 Task: Add an event with the title Second Performance Evaluation and Recognition Celebration, date '2024/03/25', time 8:00 AM to 10:00 AMand add a description: Throughout the session, the facilitator will provide gentle guidance and reminders to stay present, fostering a non-judgmental and accepting attitude toward thoughts and sensations that may arise. There will also be moments of silence to allow participants to immerse themselves fully in the practice., put the event into Blue category . Add location for the event as: 789 Notre-Dame Cathedral, Paris, France, logged in from the account softage.9@softage.netand send the event invitation to softage.2@softage.net with CC to  softage.3@softage.net. Set a reminder for the event At time of event
Action: Mouse moved to (81, 115)
Screenshot: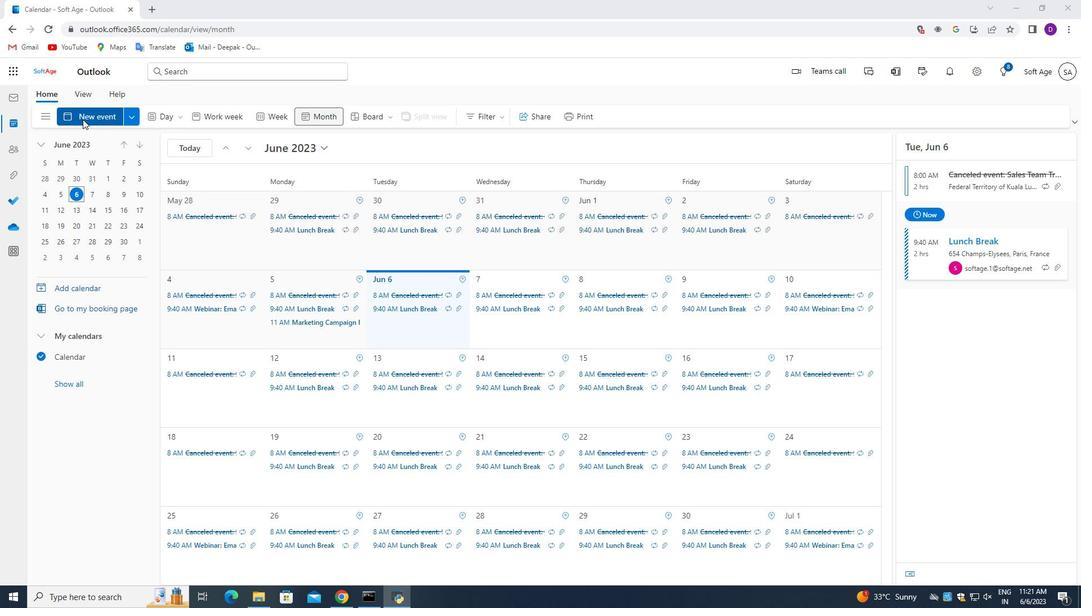 
Action: Mouse pressed left at (81, 115)
Screenshot: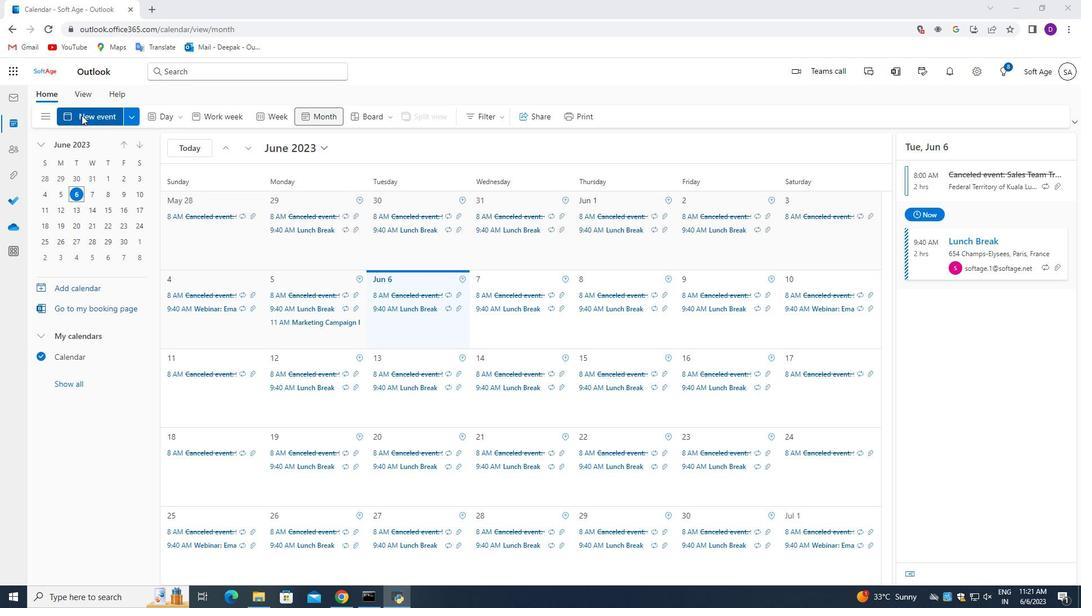 
Action: Mouse moved to (385, 440)
Screenshot: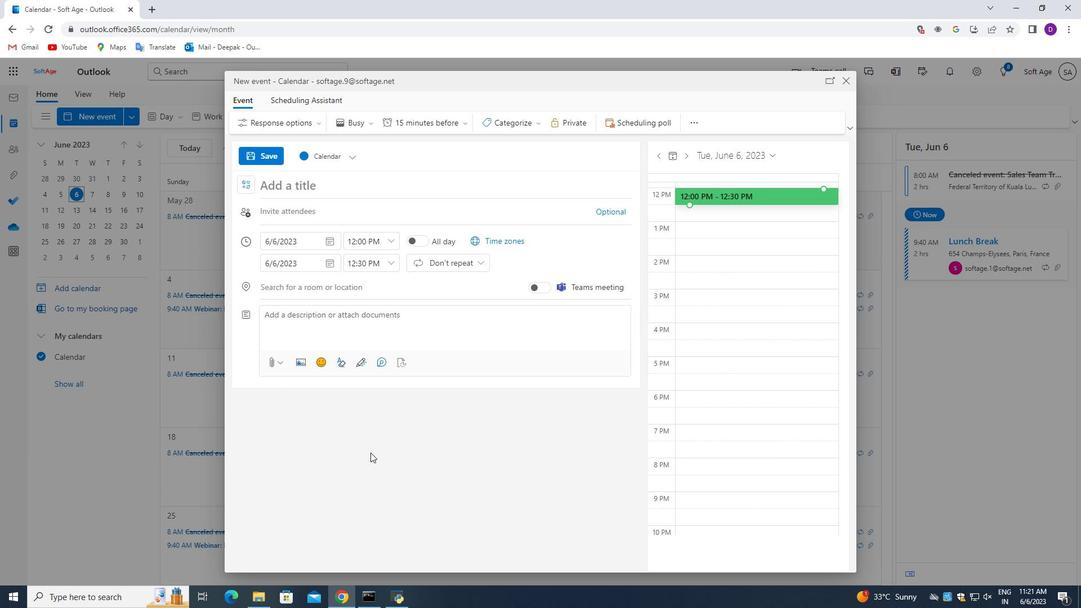 
Action: Key pressed <Key.shift_r>Second<Key.space><Key.shift>Performance<Key.space><Key.shift_r>Evaluatin<Key.backspace><Key.backspace>ion<Key.space>and<Key.space><Key.shift_r>Recognition<Key.space><Key.shift_r>Celebration
Screenshot: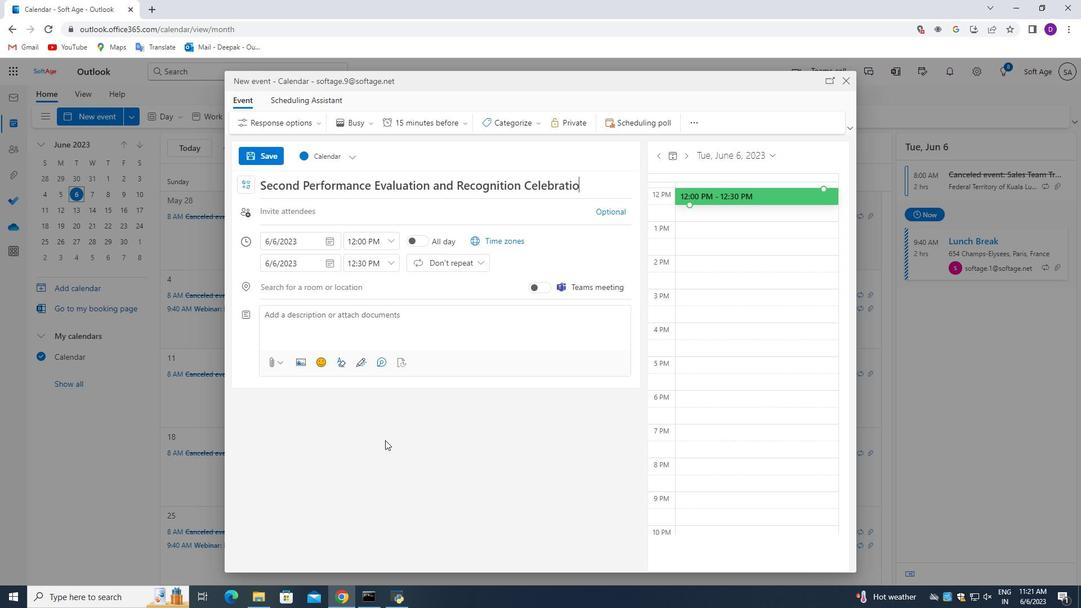 
Action: Mouse moved to (328, 240)
Screenshot: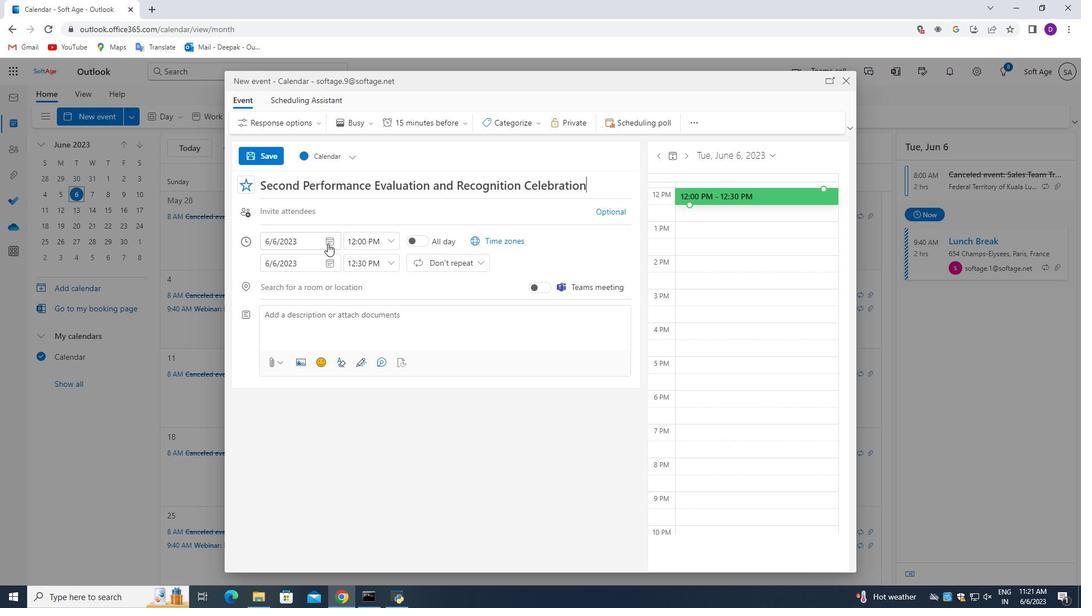 
Action: Mouse pressed left at (328, 240)
Screenshot: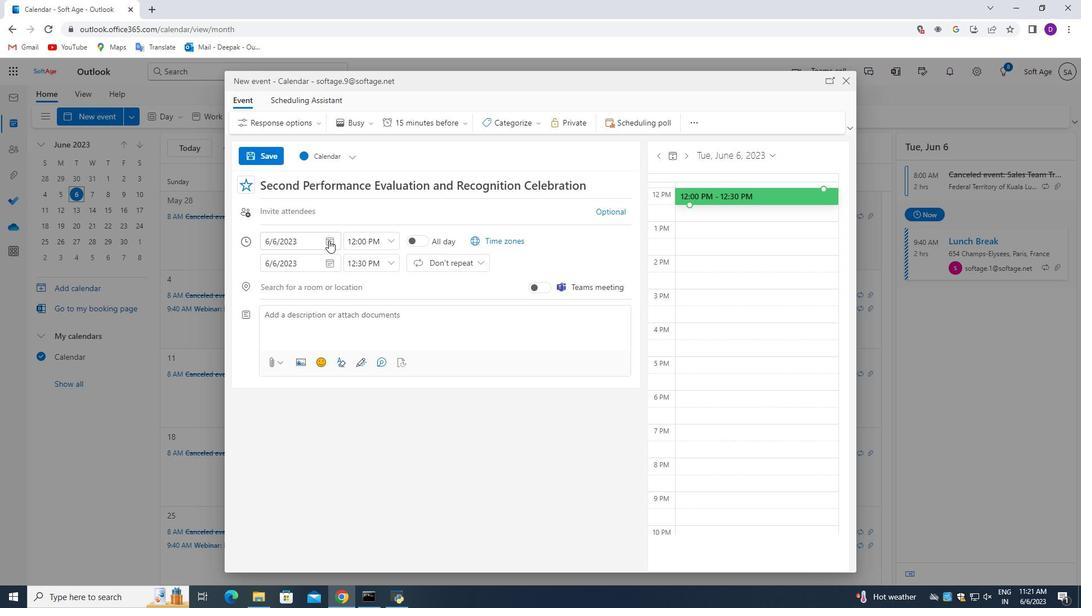 
Action: Mouse moved to (318, 268)
Screenshot: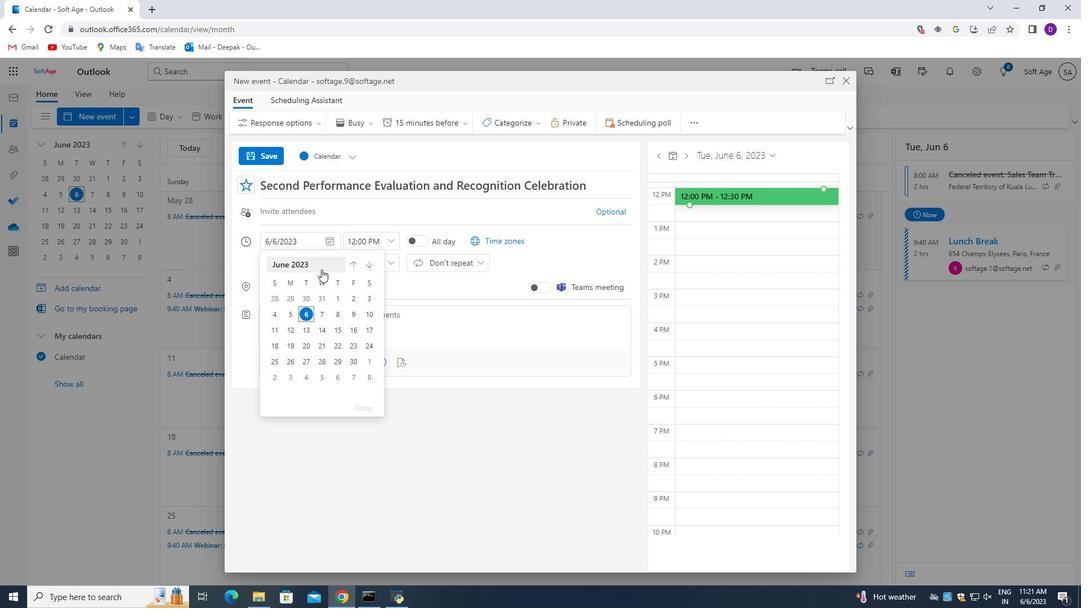 
Action: Mouse pressed left at (318, 268)
Screenshot: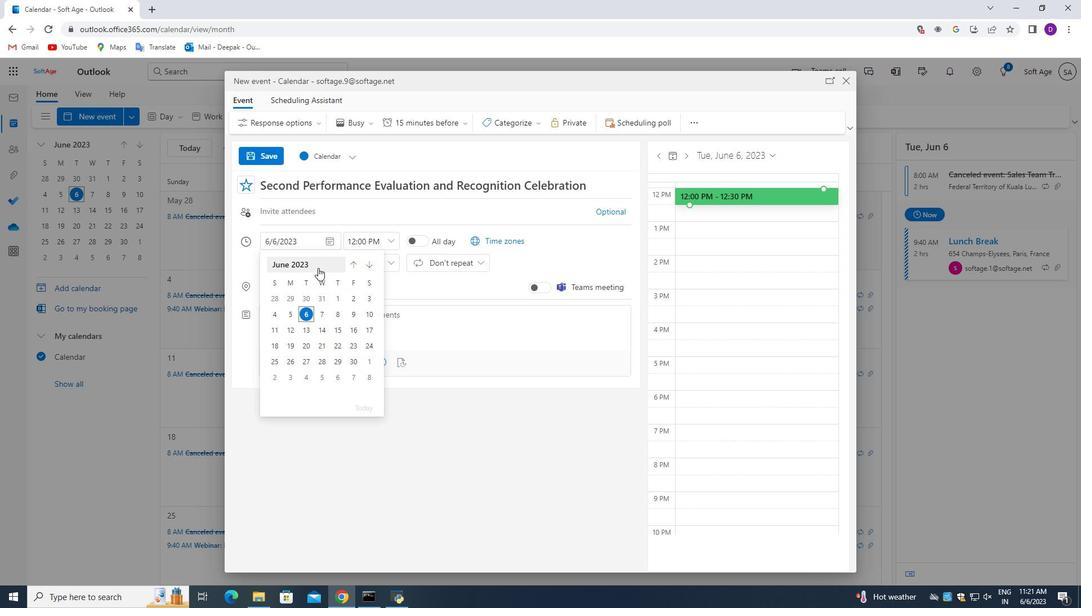 
Action: Mouse moved to (367, 265)
Screenshot: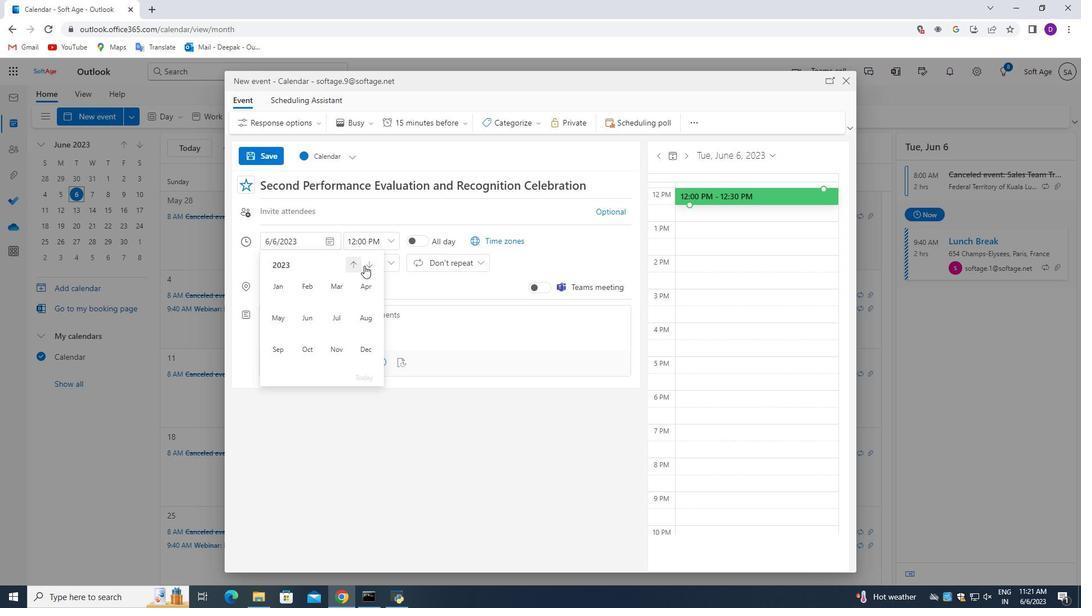 
Action: Mouse pressed left at (367, 265)
Screenshot: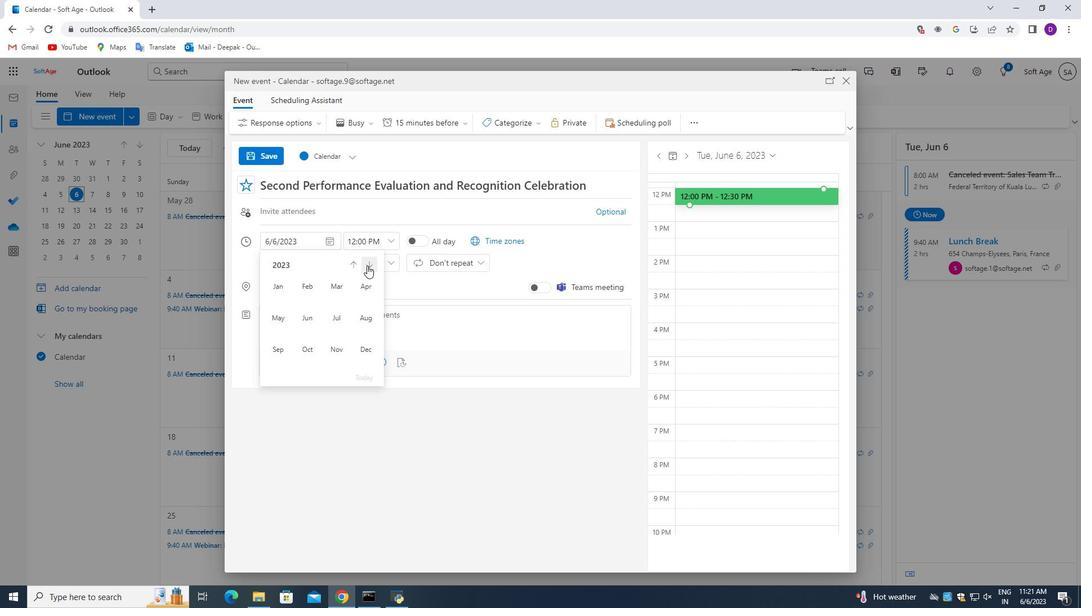 
Action: Mouse moved to (335, 290)
Screenshot: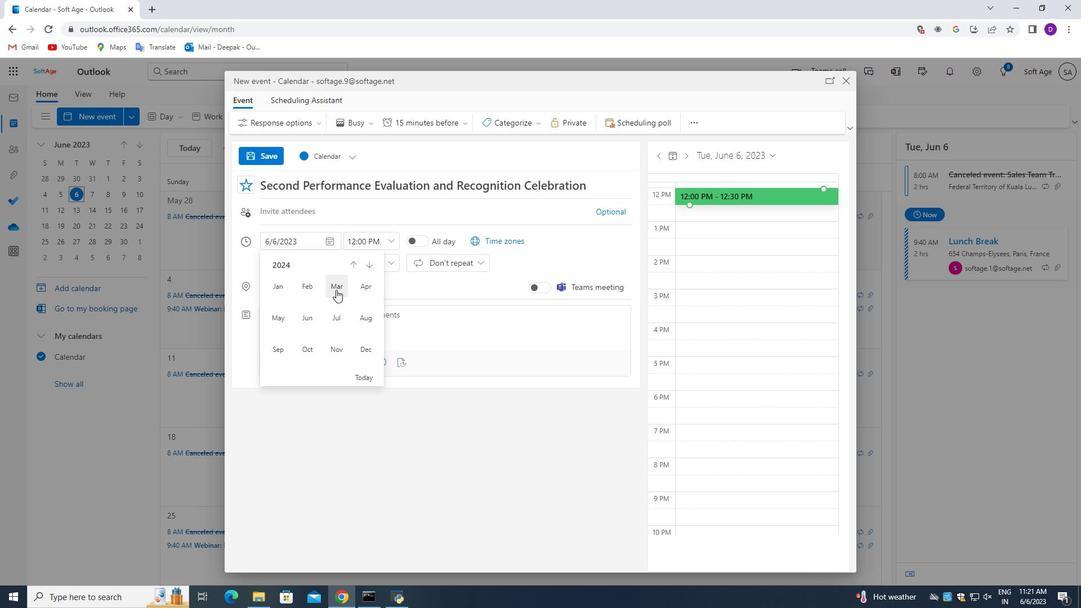 
Action: Mouse pressed left at (335, 290)
Screenshot: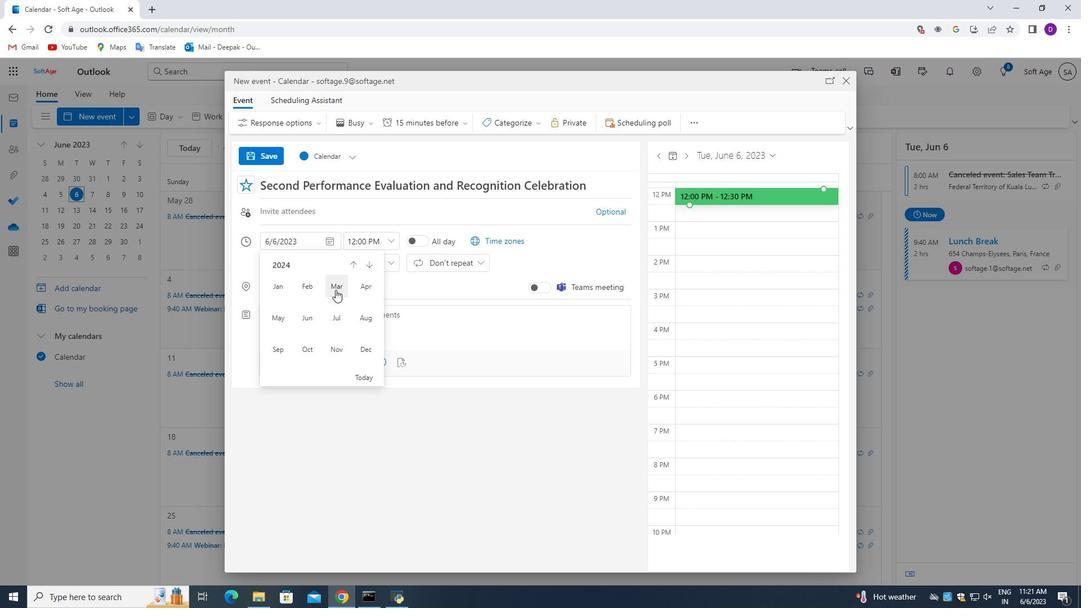 
Action: Mouse moved to (292, 362)
Screenshot: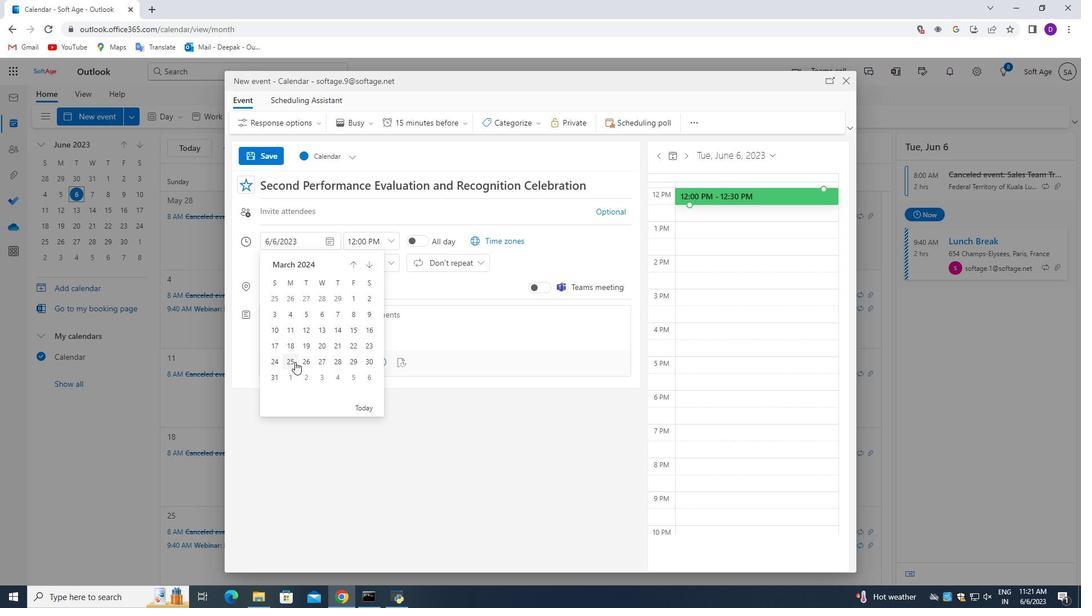 
Action: Mouse pressed left at (292, 362)
Screenshot: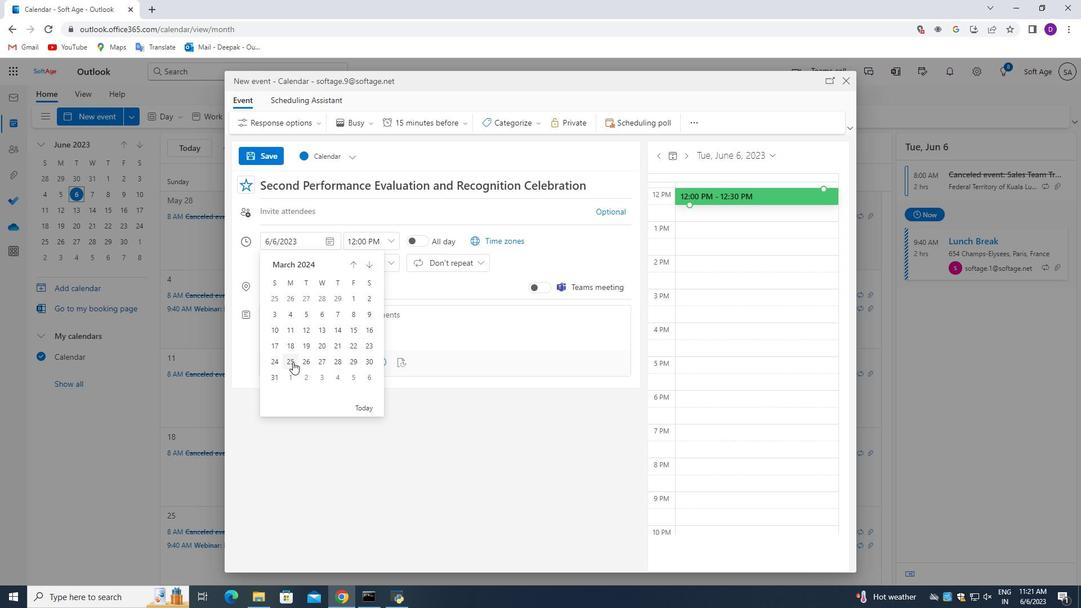 
Action: Mouse moved to (392, 243)
Screenshot: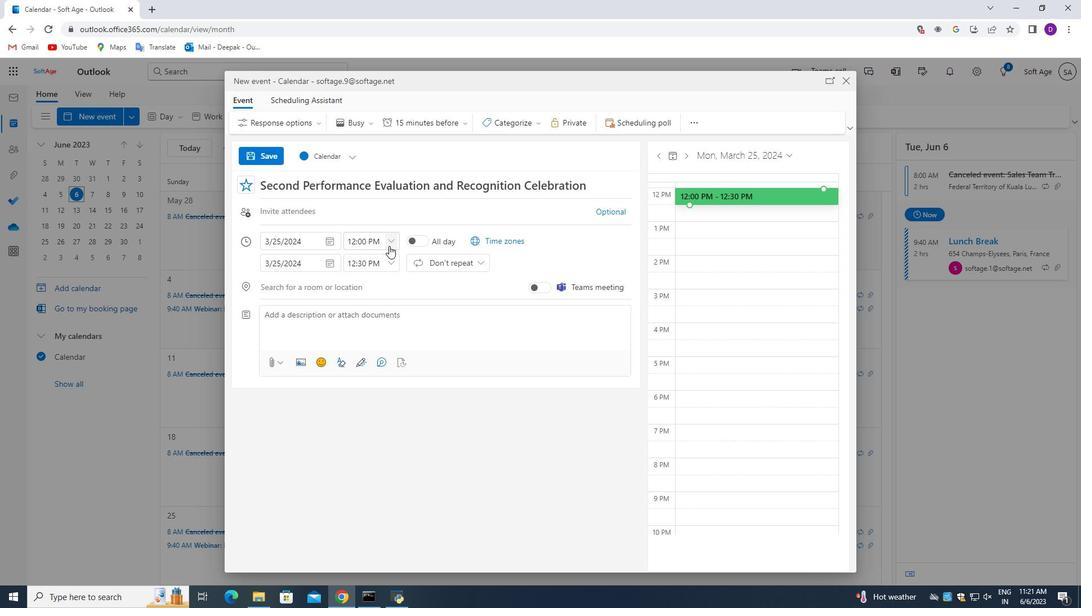 
Action: Mouse pressed left at (392, 243)
Screenshot: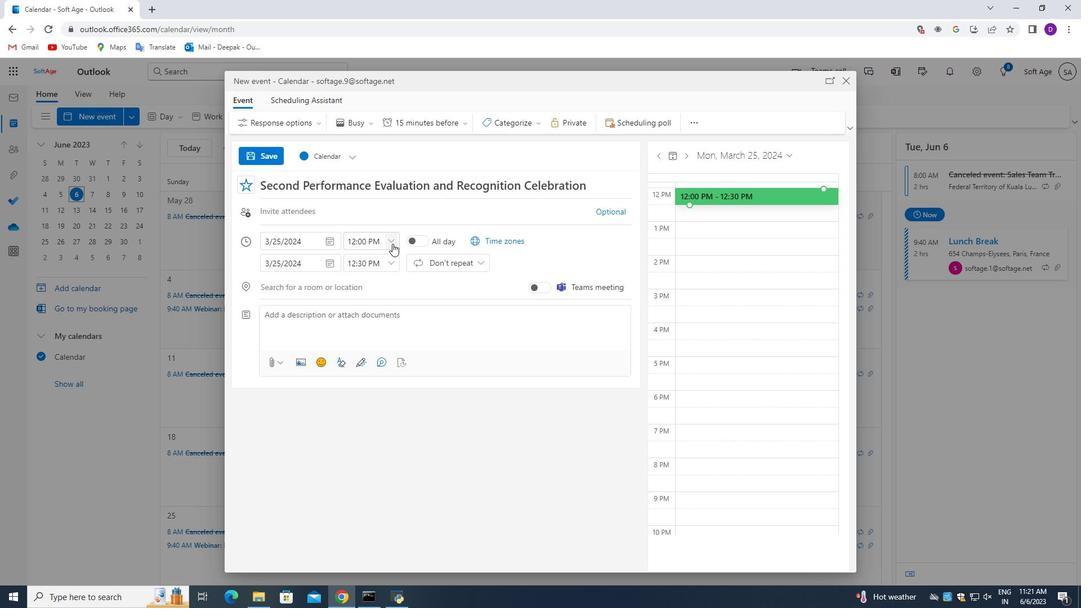 
Action: Mouse moved to (374, 305)
Screenshot: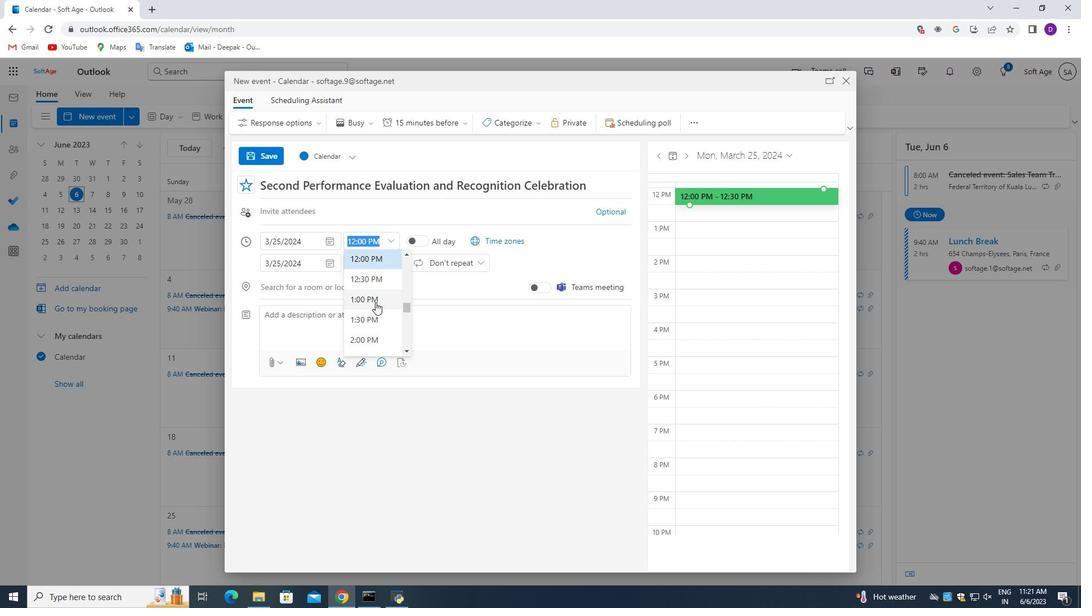 
Action: Mouse scrolled (374, 305) with delta (0, 0)
Screenshot: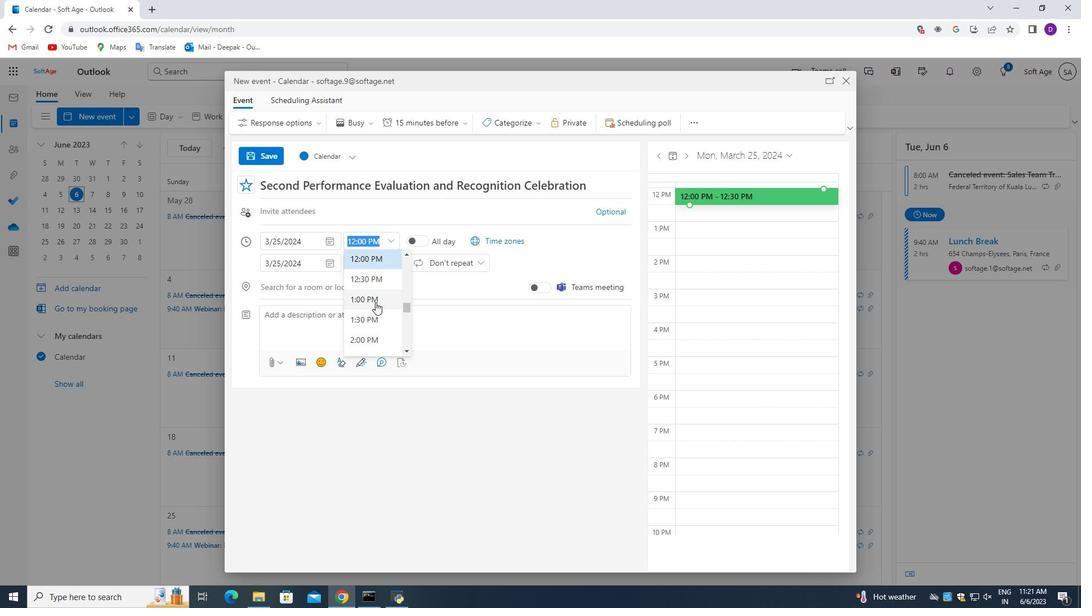 
Action: Mouse moved to (374, 305)
Screenshot: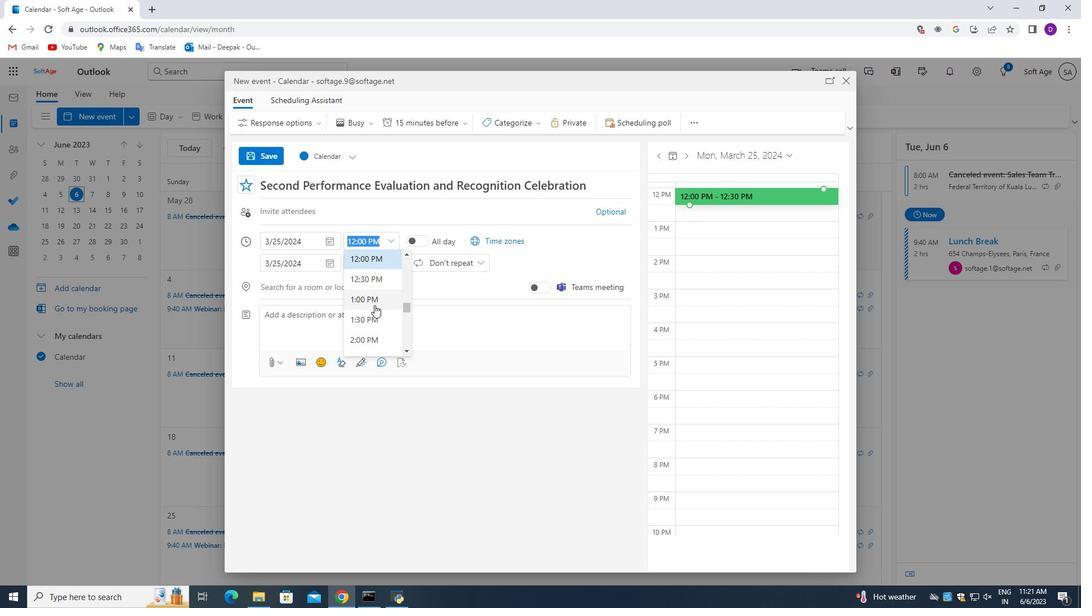 
Action: Mouse scrolled (374, 305) with delta (0, 0)
Screenshot: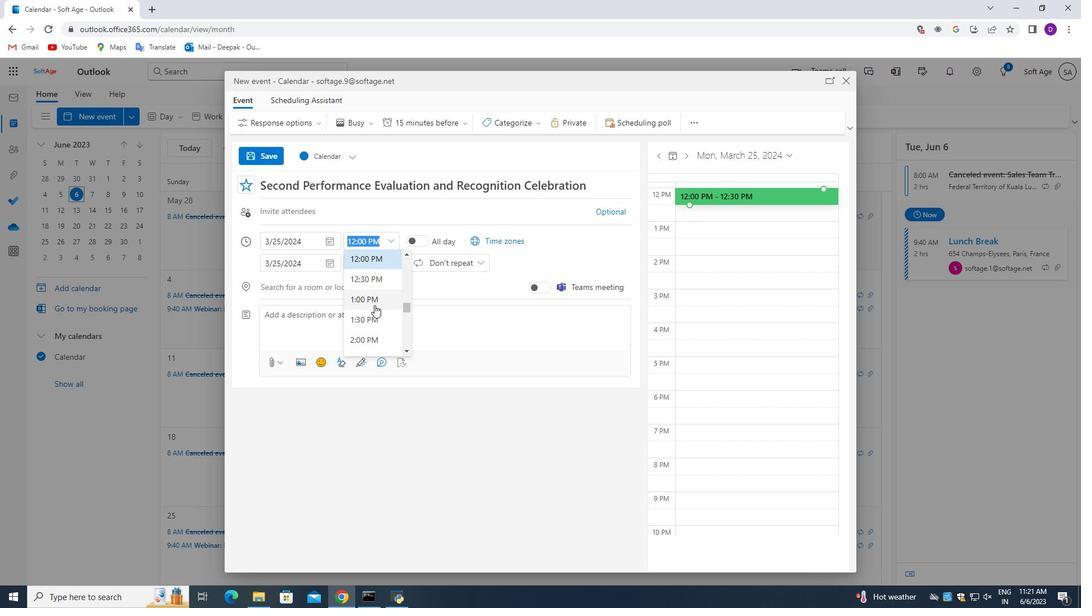 
Action: Mouse moved to (368, 319)
Screenshot: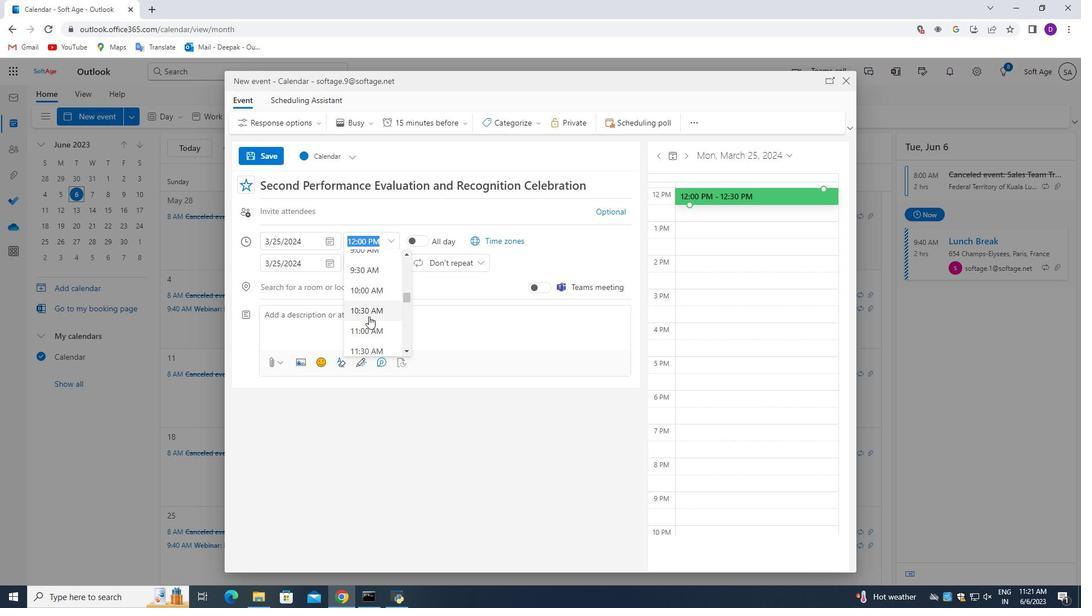 
Action: Mouse scrolled (368, 319) with delta (0, 0)
Screenshot: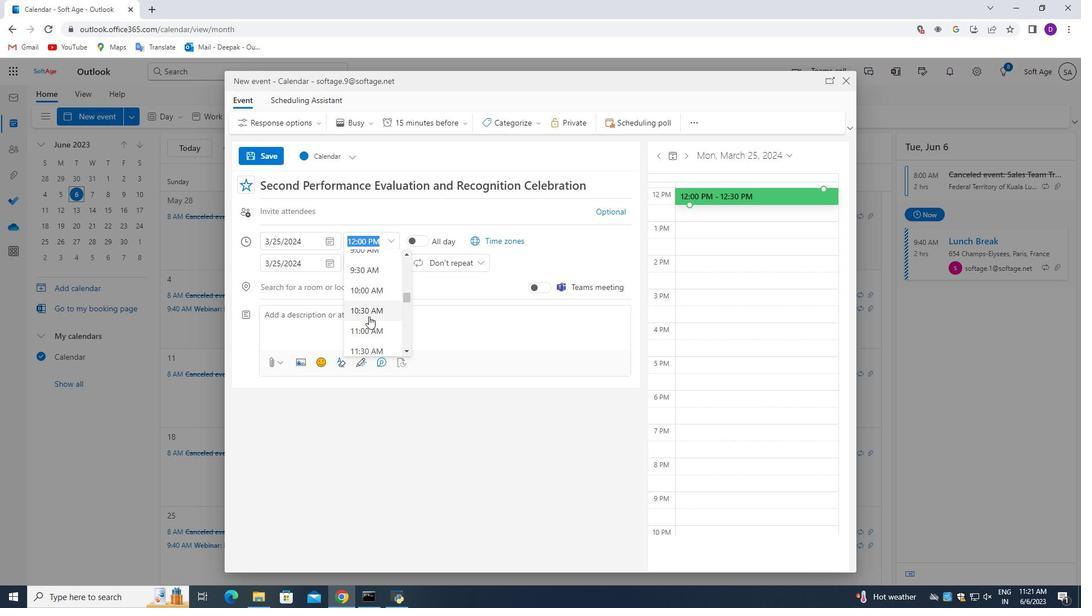 
Action: Mouse moved to (367, 321)
Screenshot: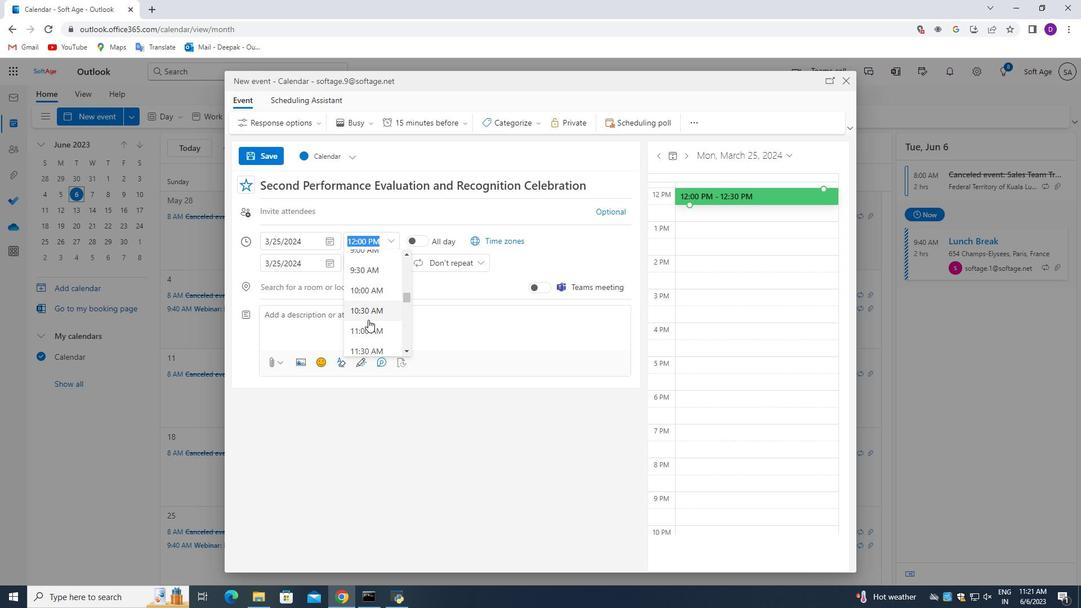 
Action: Mouse scrolled (367, 322) with delta (0, 0)
Screenshot: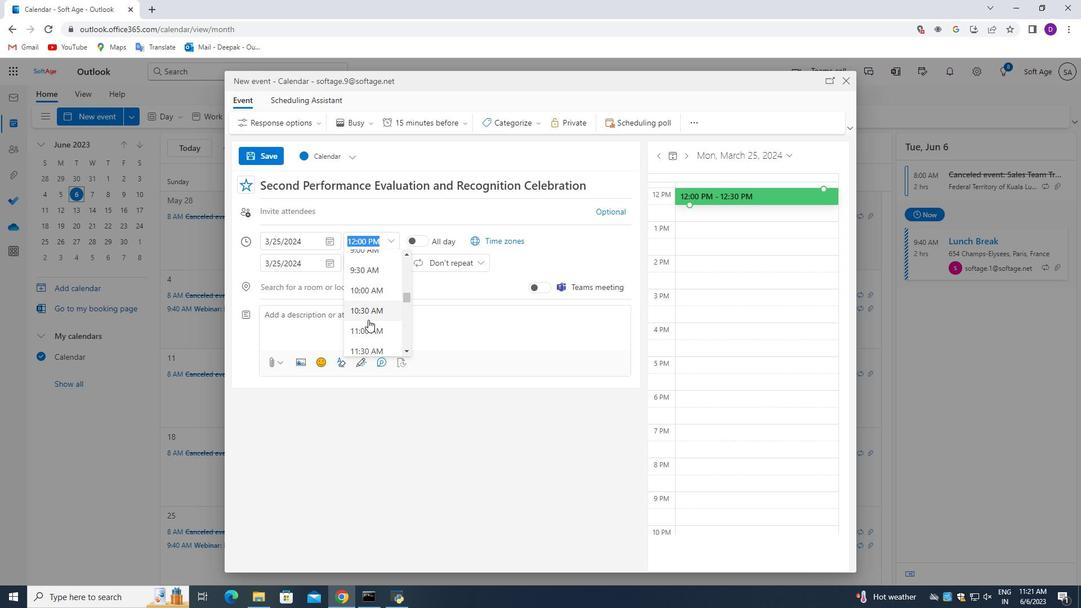 
Action: Mouse moved to (377, 324)
Screenshot: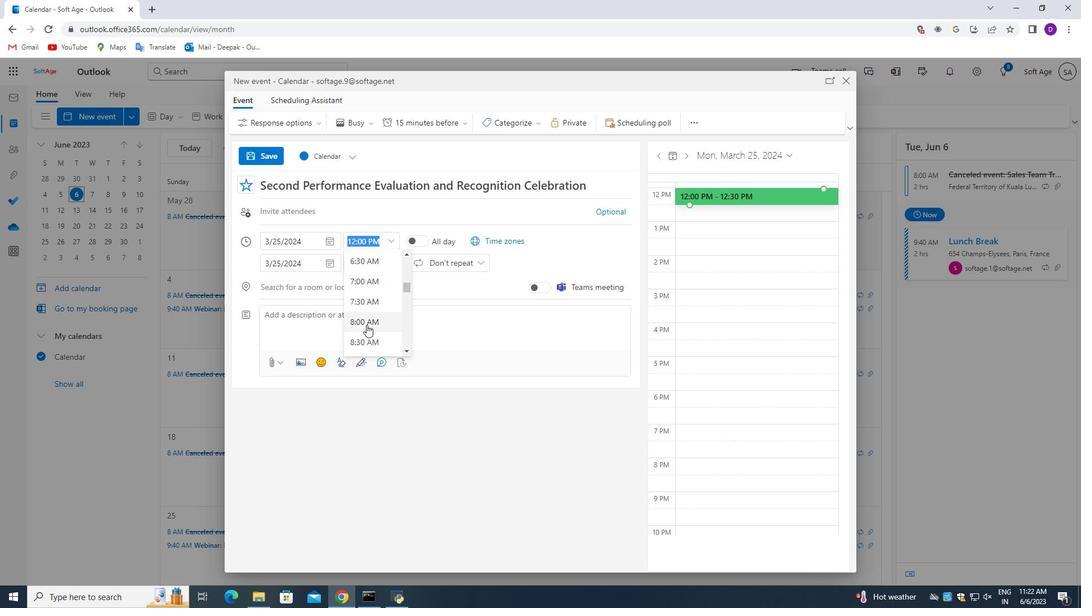 
Action: Mouse pressed left at (377, 324)
Screenshot: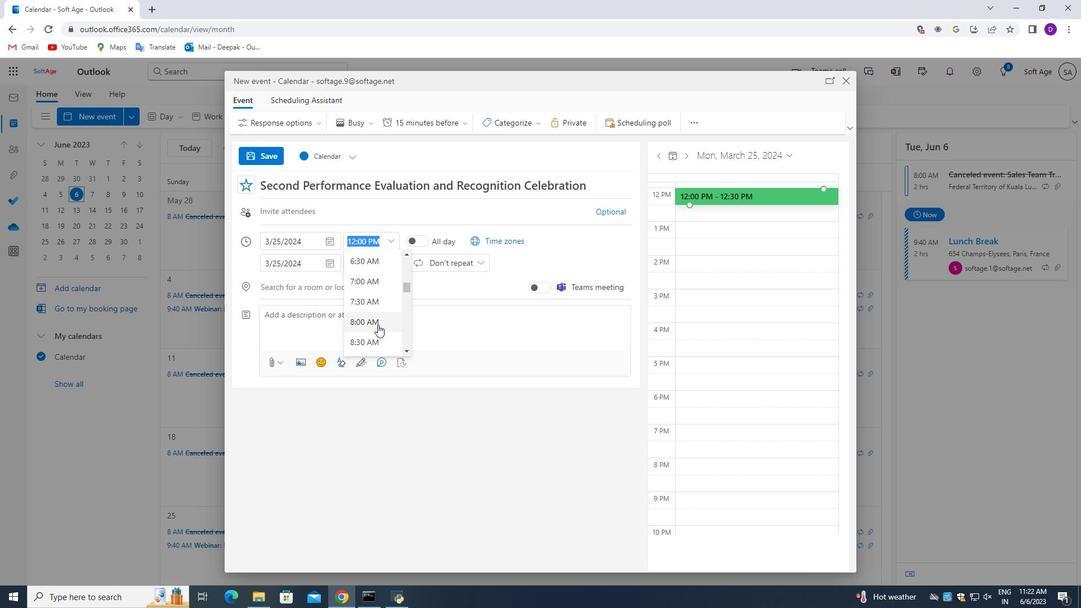 
Action: Mouse moved to (388, 263)
Screenshot: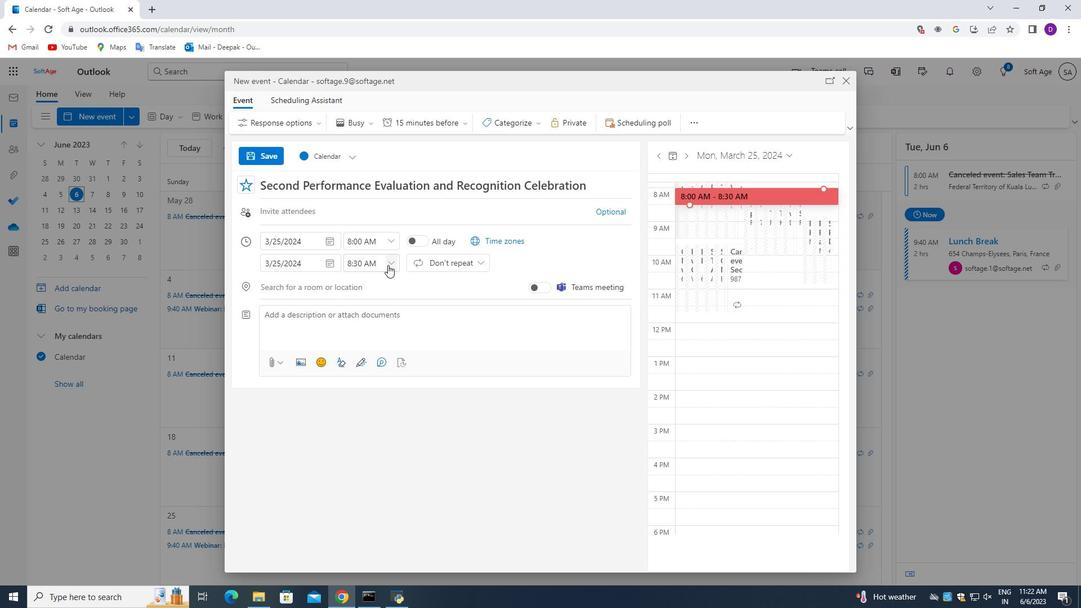 
Action: Mouse pressed left at (388, 263)
Screenshot: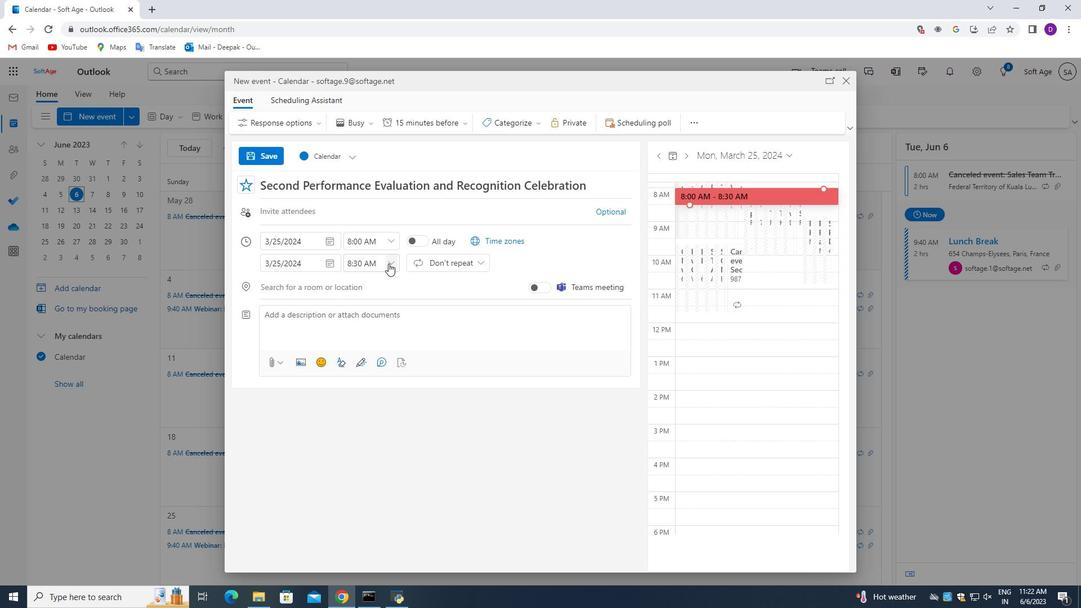 
Action: Mouse moved to (382, 342)
Screenshot: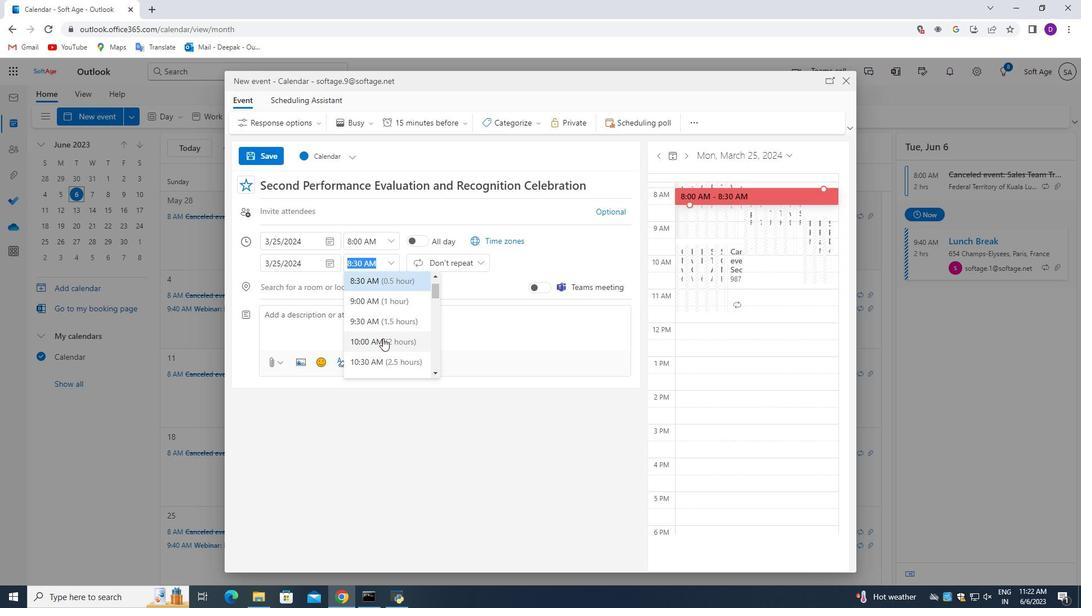 
Action: Mouse pressed left at (382, 342)
Screenshot: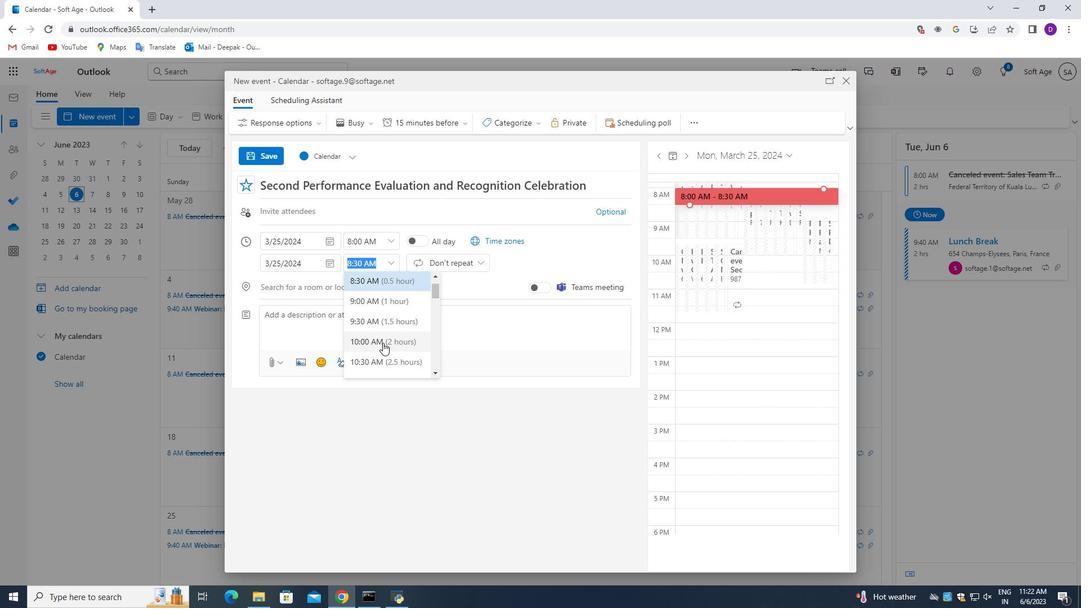 
Action: Mouse moved to (338, 312)
Screenshot: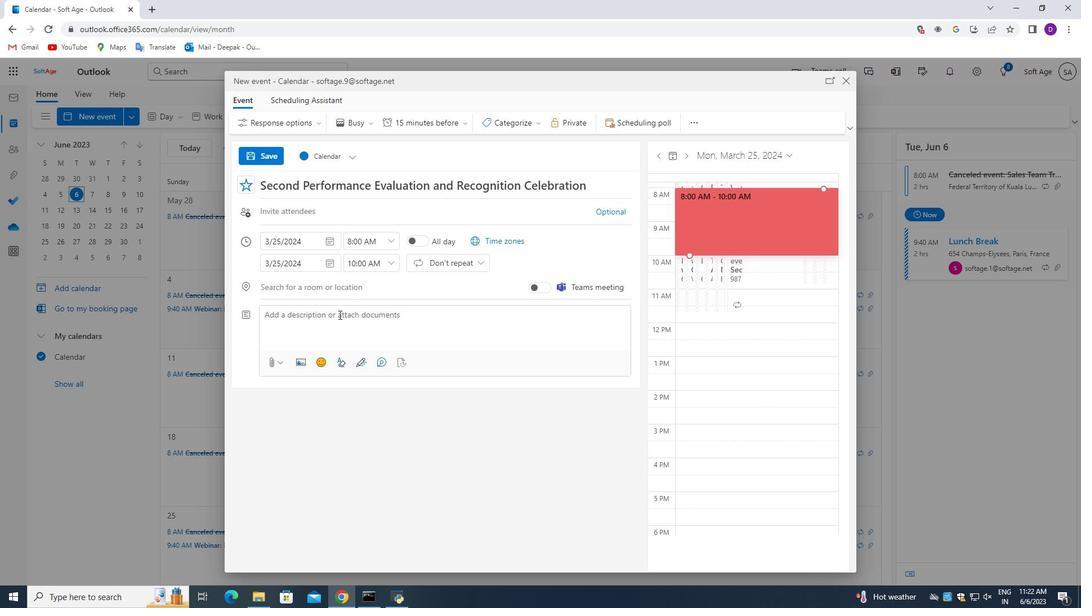 
Action: Mouse pressed left at (338, 312)
Screenshot: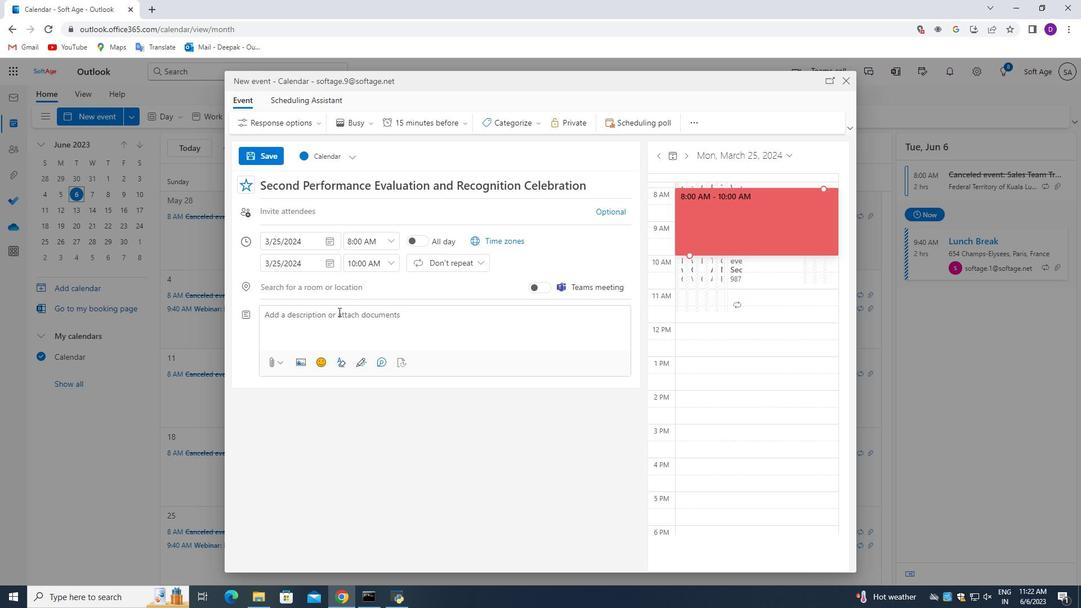
Action: Mouse moved to (446, 449)
Screenshot: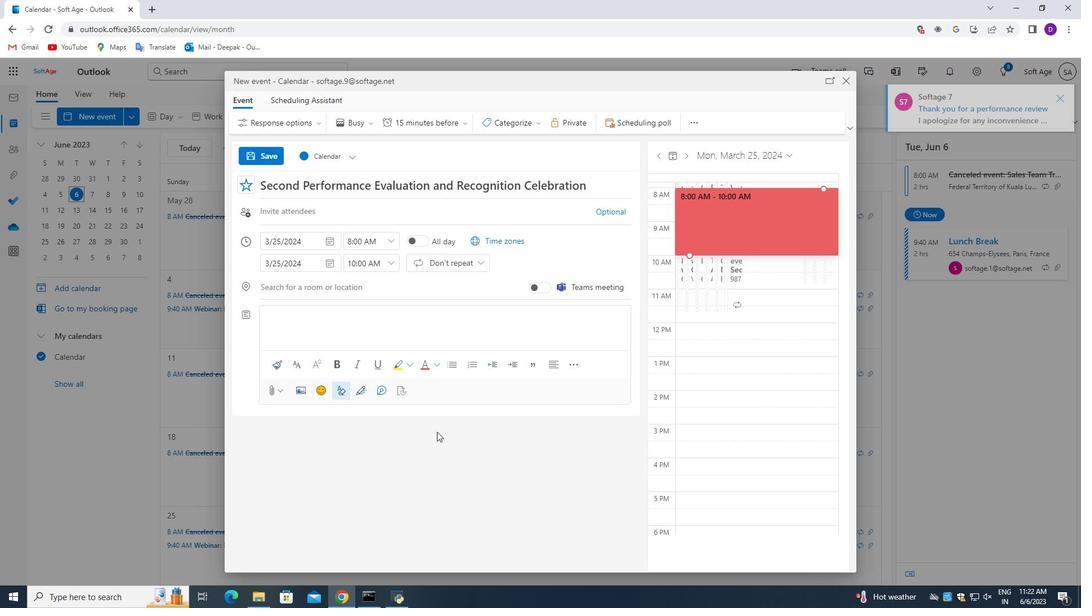 
Action: Key pressed <Key.shift_r>Throughout<Key.space>the<Key.space>session,<Key.space>the<Key.space>facilitator<Key.space>will<Key.space>provide<Key.space>gentle<Key.space>guidance<Key.space>and<Key.space><Key.space><Key.backspace><Key.backspace><Key.space>reminders<Key.space>to<Key.space>stay<Key.space>present<Key.space><Key.backspace>,<Key.space>fostering<Key.space>a<Key.space>non-jug<Key.backspace>dgmental<Key.space><Key.backspace><Key.space><Key.backspace><Key.space>and<Key.space>accepting<Key.space>attitude<Key.space>toward<Key.space>thoughts<Key.space>and<Key.space>sensations<Key.space>that<Key.space>may<Key.space>arise.<Key.space><Key.shift_r>There<Key.space>will<Key.space>also<Key.space>be<Key.space>moments<Key.space>o<Key.space><Key.backspace>=<Key.backspace>f<Key.space>silence<Key.space>to<Key.space>allow<Key.space>participants<Key.space>to<Key.space>imme<Key.backspace><Key.backspace><Key.backspace><Key.backspace>immerse<Key.space>themselves<Key.space>fully<Key.space>in<Key.space>the<Key.space>practice.
Screenshot: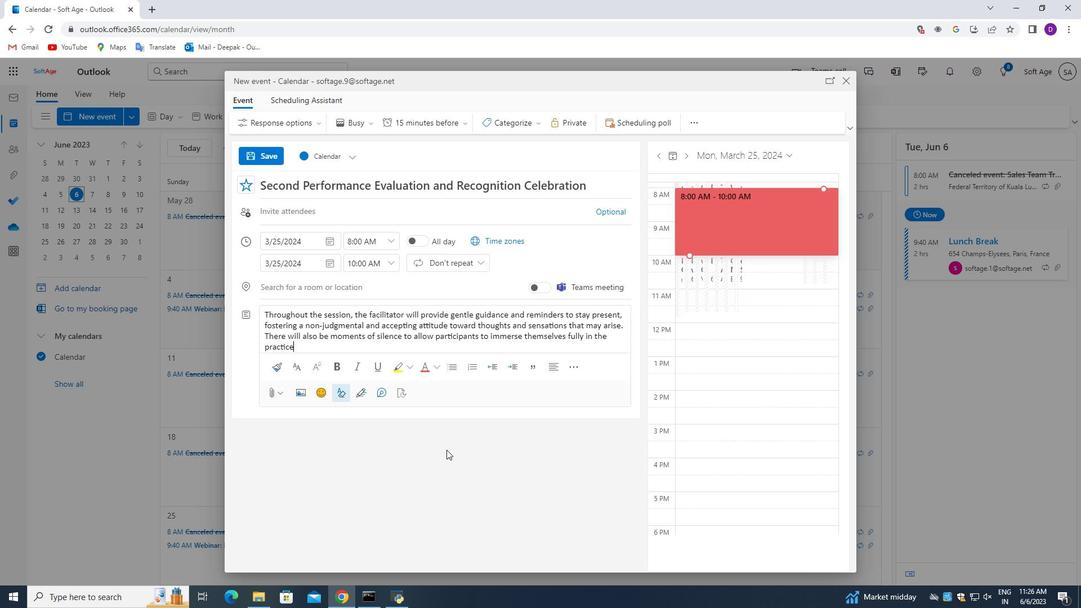 
Action: Mouse moved to (411, 374)
Screenshot: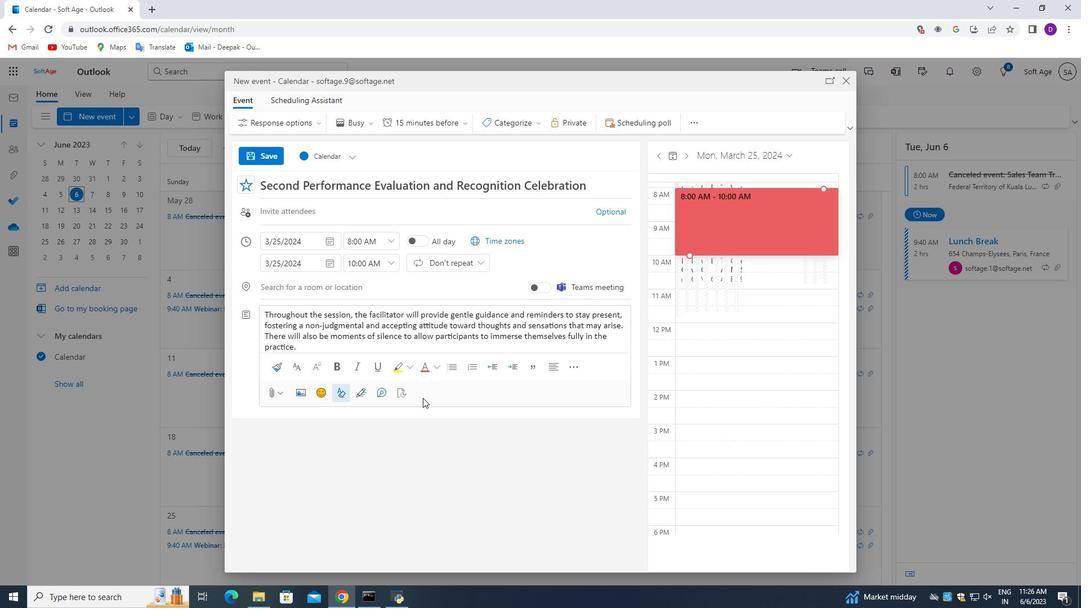 
Action: Mouse scrolled (411, 375) with delta (0, 0)
Screenshot: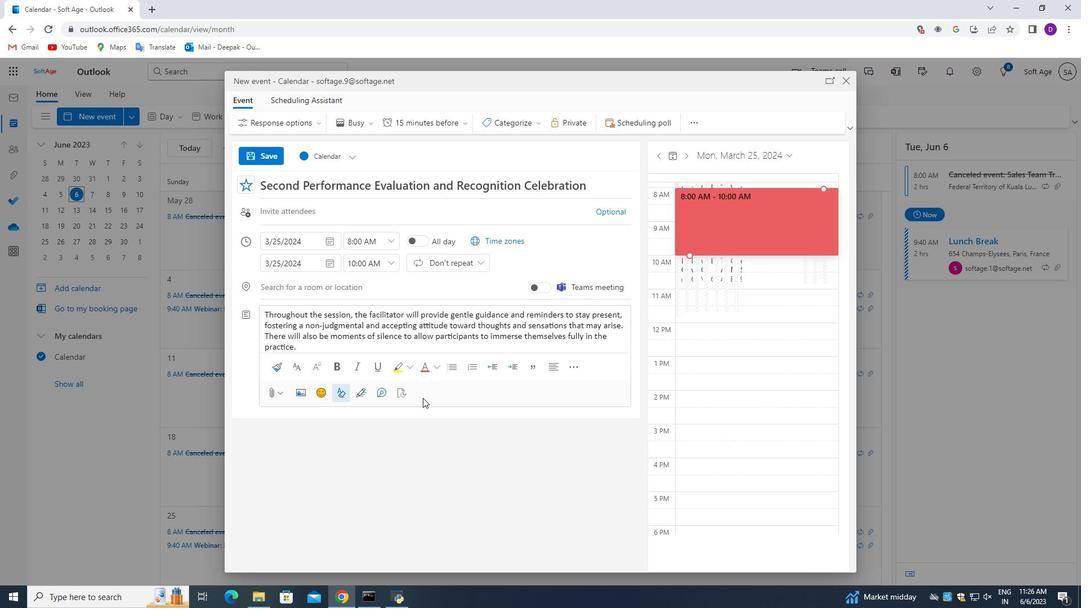 
Action: Mouse moved to (410, 372)
Screenshot: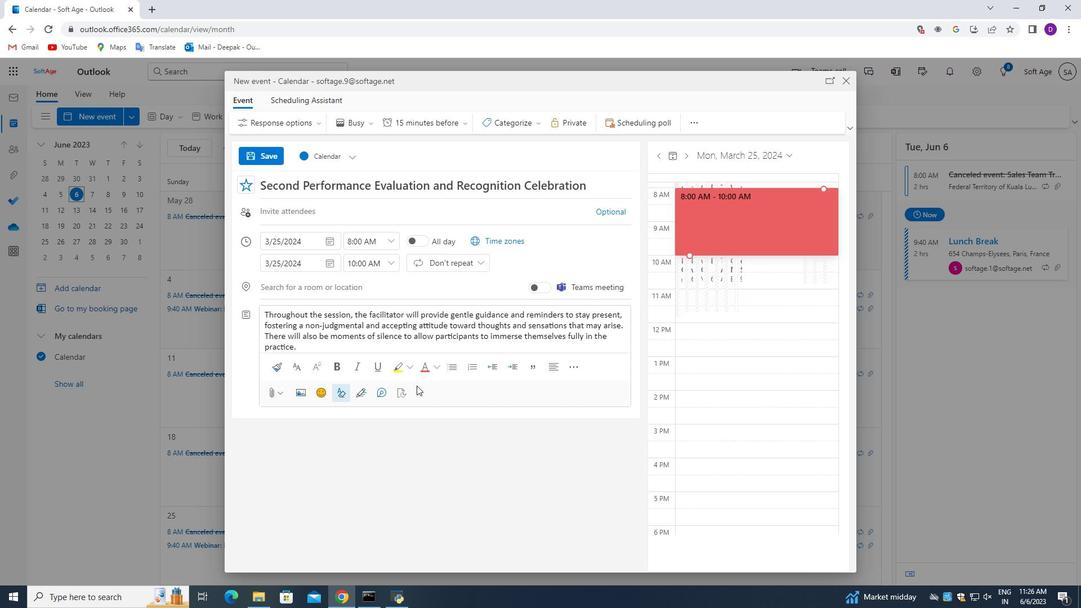 
Action: Mouse scrolled (410, 373) with delta (0, 0)
Screenshot: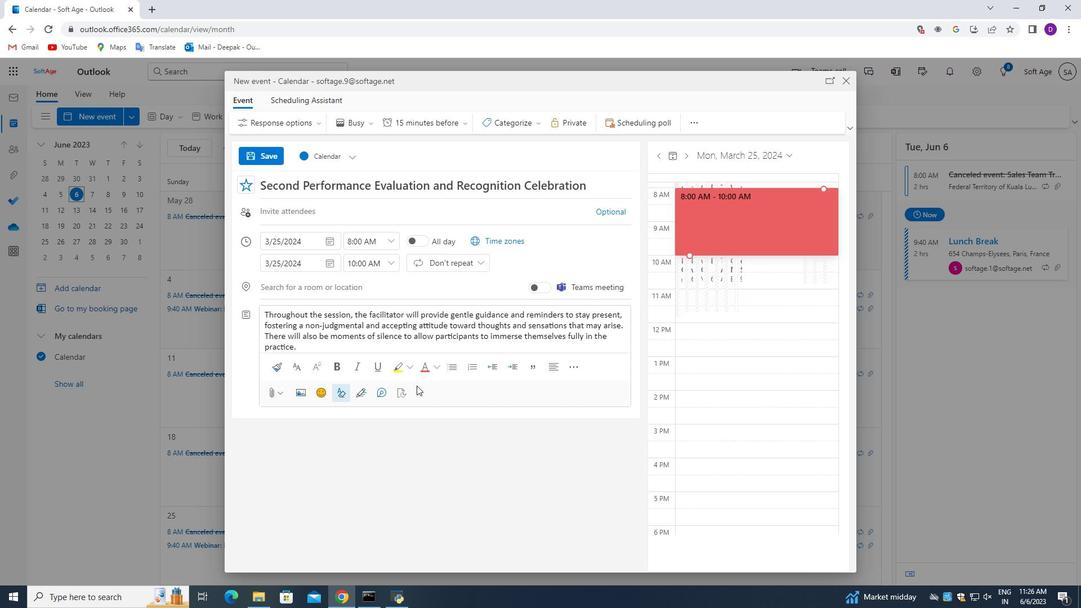 
Action: Mouse scrolled (410, 373) with delta (0, 0)
Screenshot: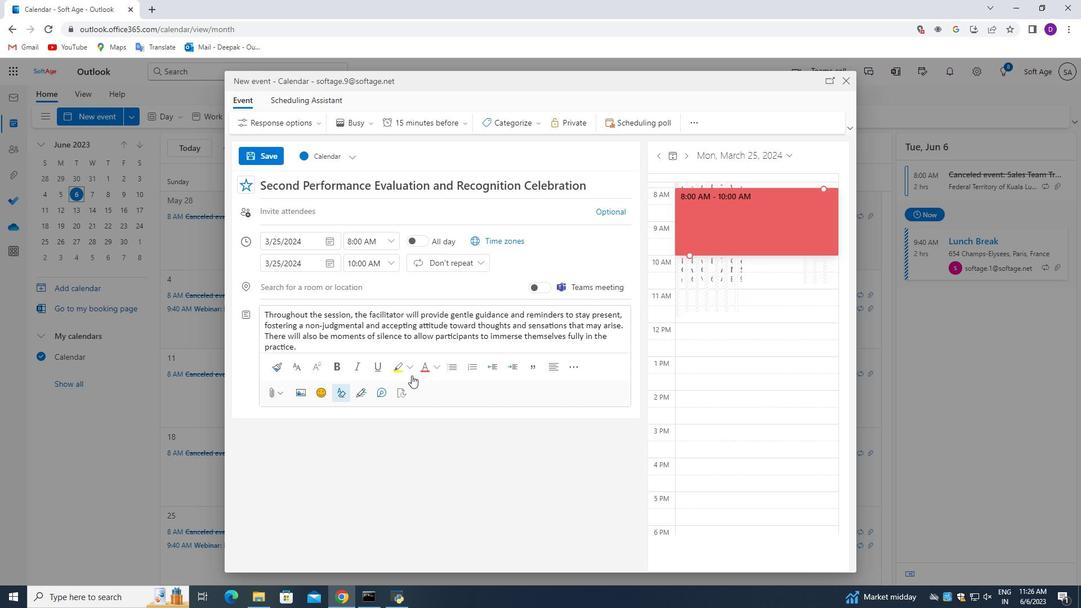 
Action: Mouse moved to (455, 318)
Screenshot: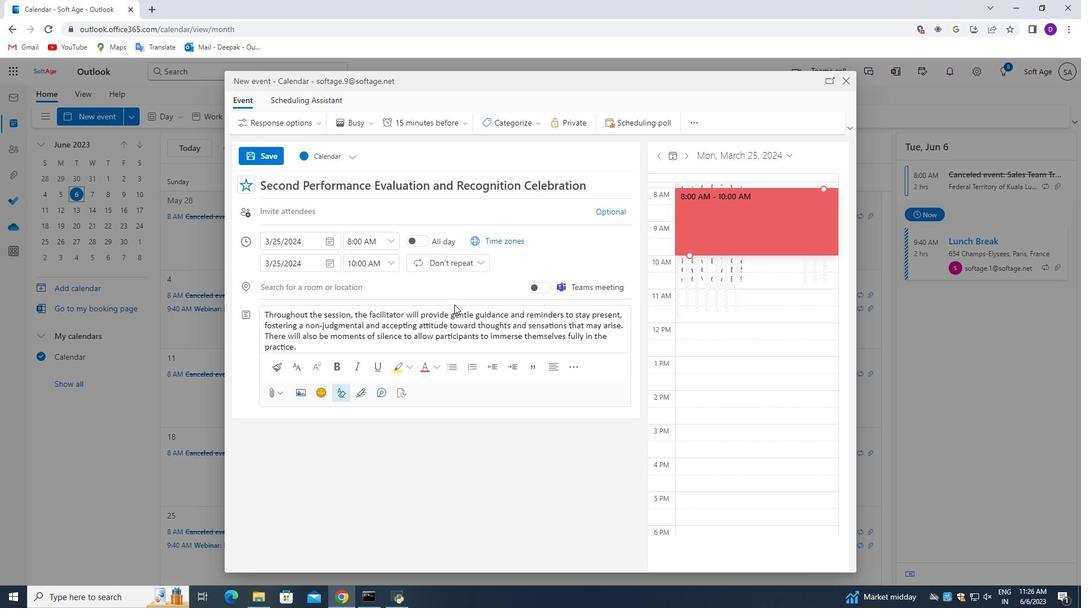 
Action: Mouse scrolled (455, 310) with delta (0, 0)
Screenshot: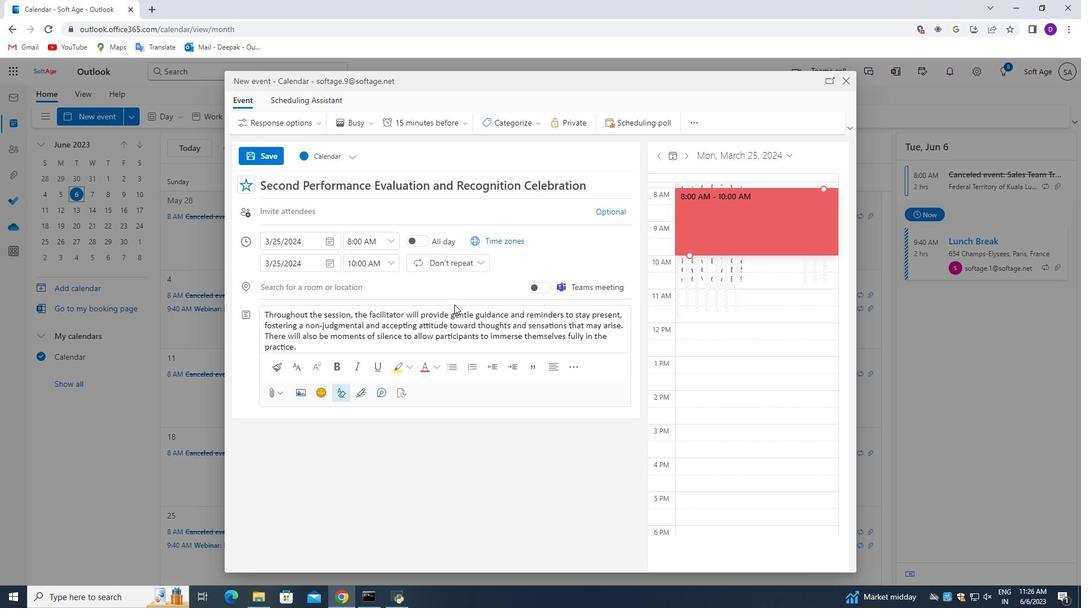 
Action: Mouse moved to (455, 326)
Screenshot: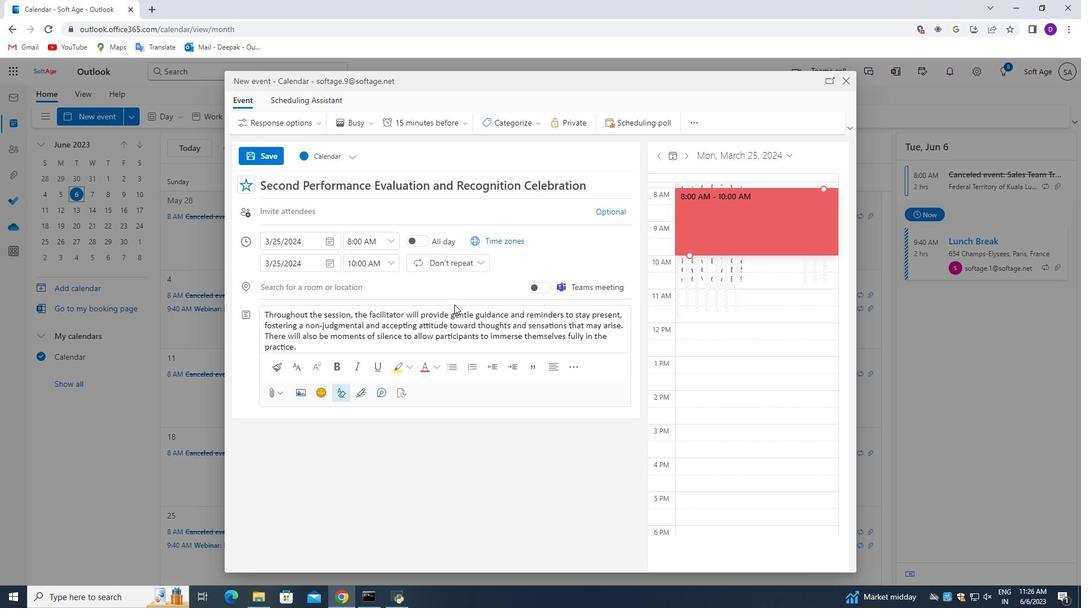 
Action: Mouse scrolled (455, 318) with delta (0, 0)
Screenshot: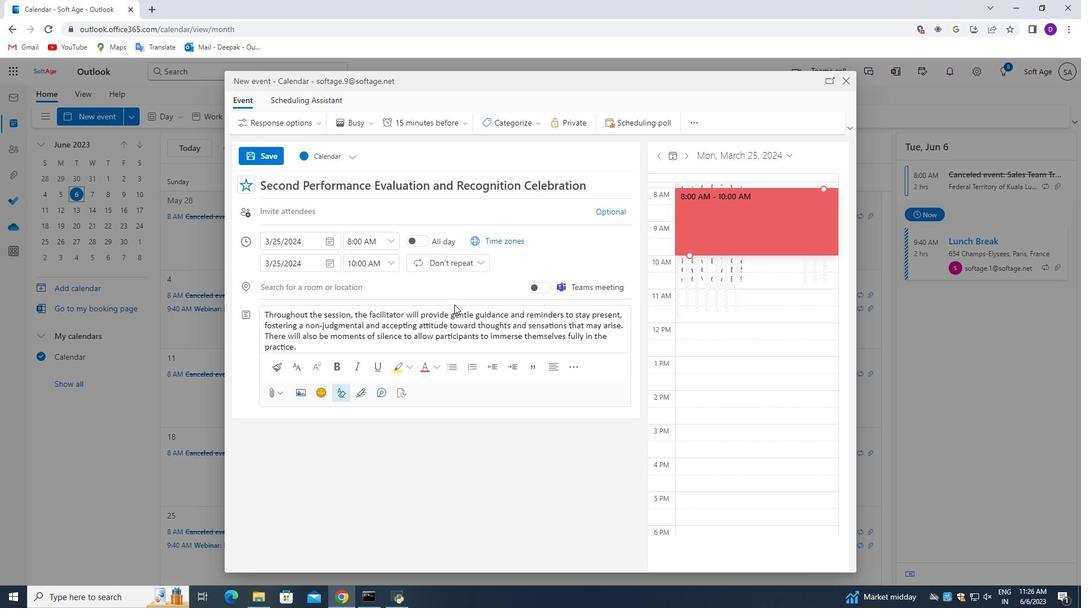 
Action: Mouse moved to (455, 332)
Screenshot: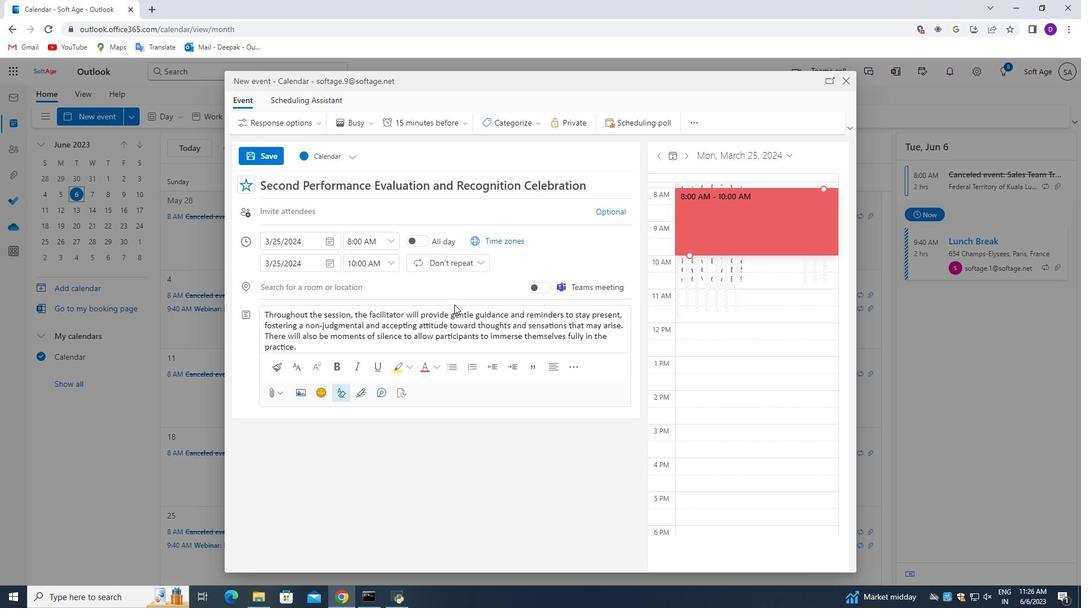 
Action: Mouse scrolled (455, 327) with delta (0, 0)
Screenshot: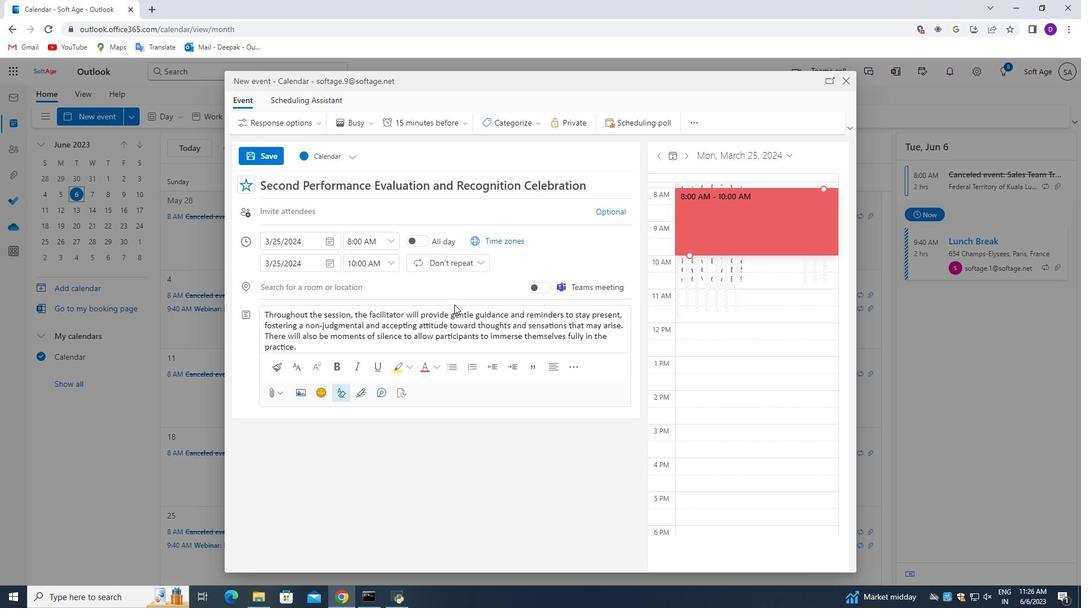 
Action: Mouse scrolled (455, 331) with delta (0, 0)
Screenshot: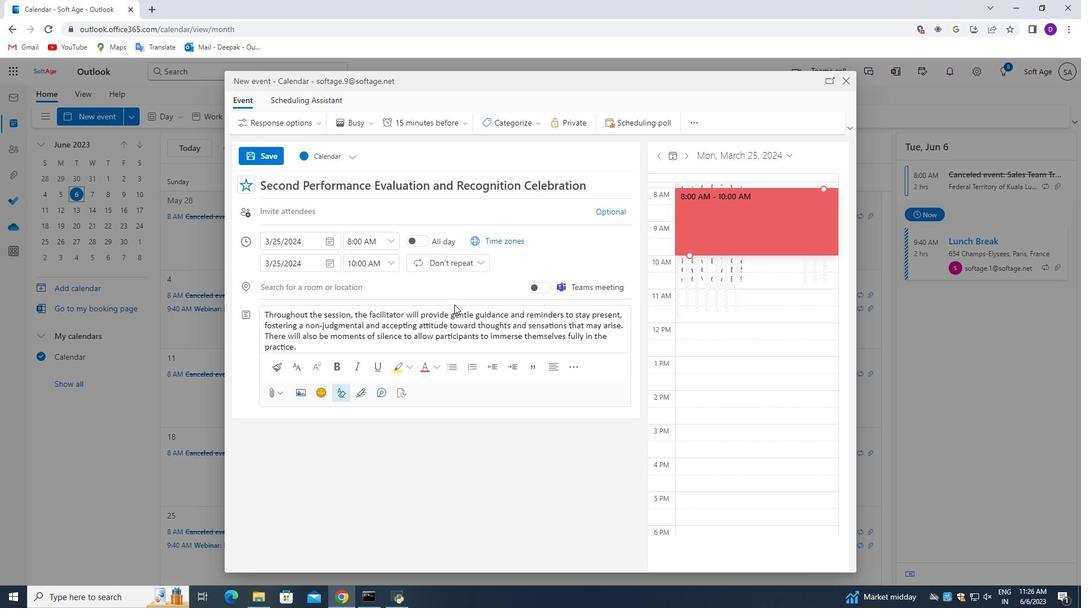 
Action: Mouse moved to (312, 287)
Screenshot: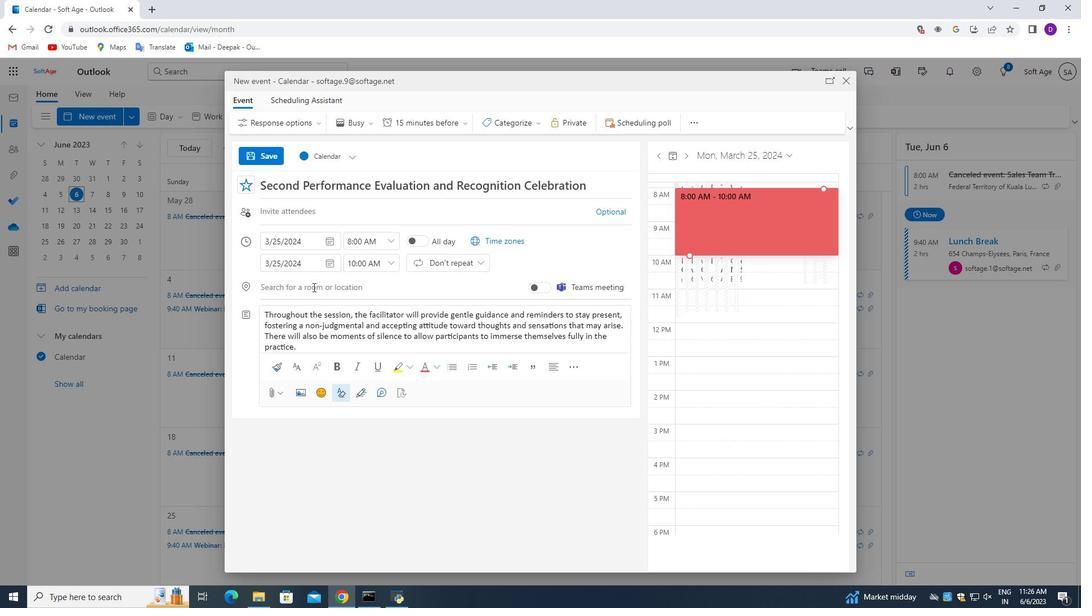 
Action: Mouse pressed left at (312, 287)
Screenshot: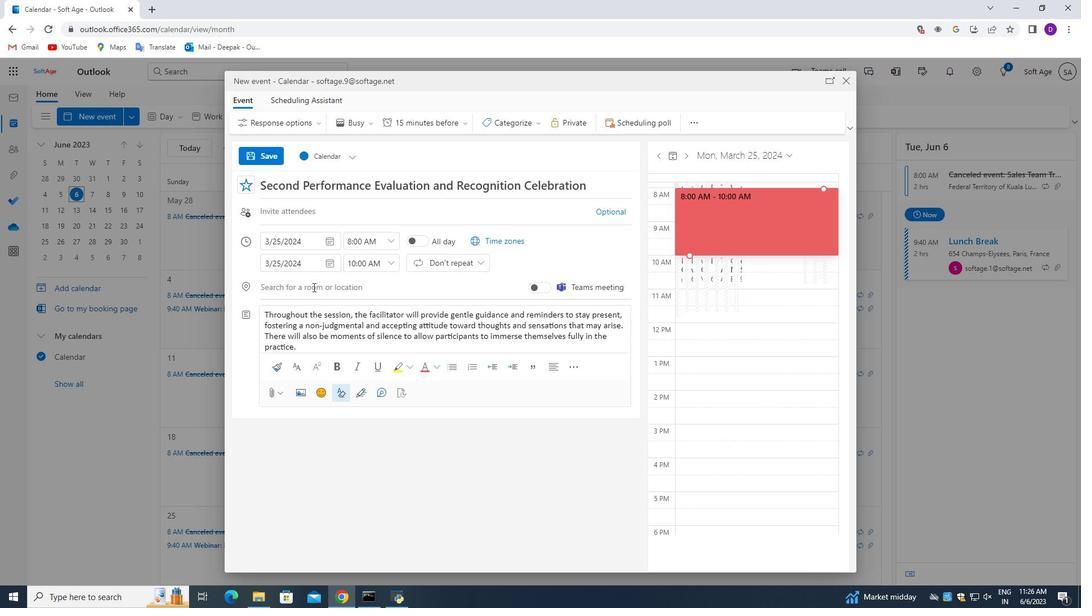 
Action: Key pressed 789<Key.space><Key.shift>Notre-<Key.shift_r>Dame<Key.space>c<Key.backspace><Key.shift_r>Cathedral,<Key.space><Key.shift>Paris,<Key.space><Key.shift_r>France
Screenshot: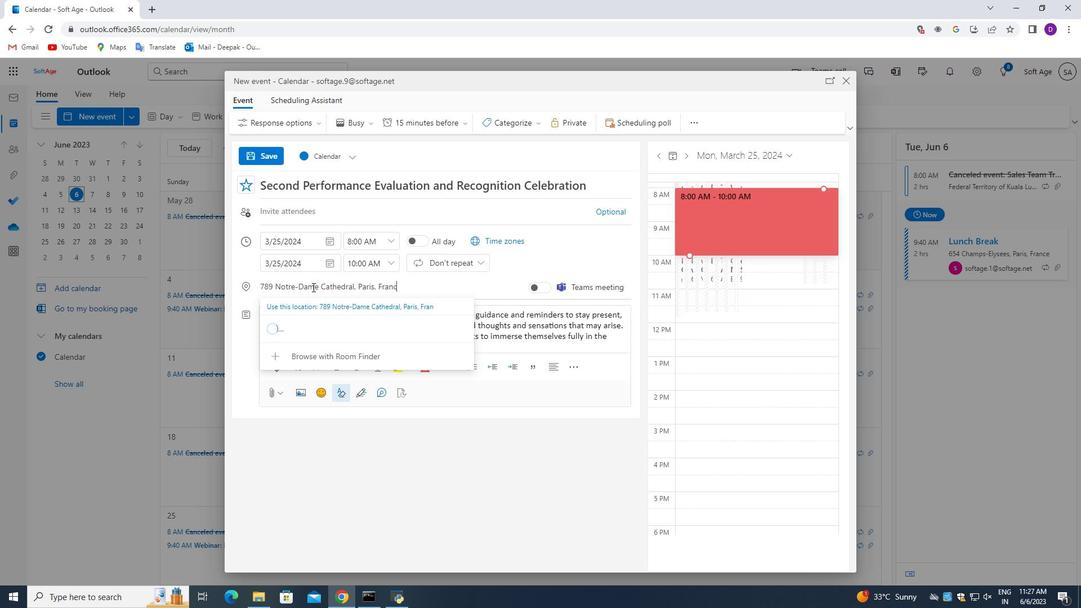 
Action: Mouse moved to (393, 465)
Screenshot: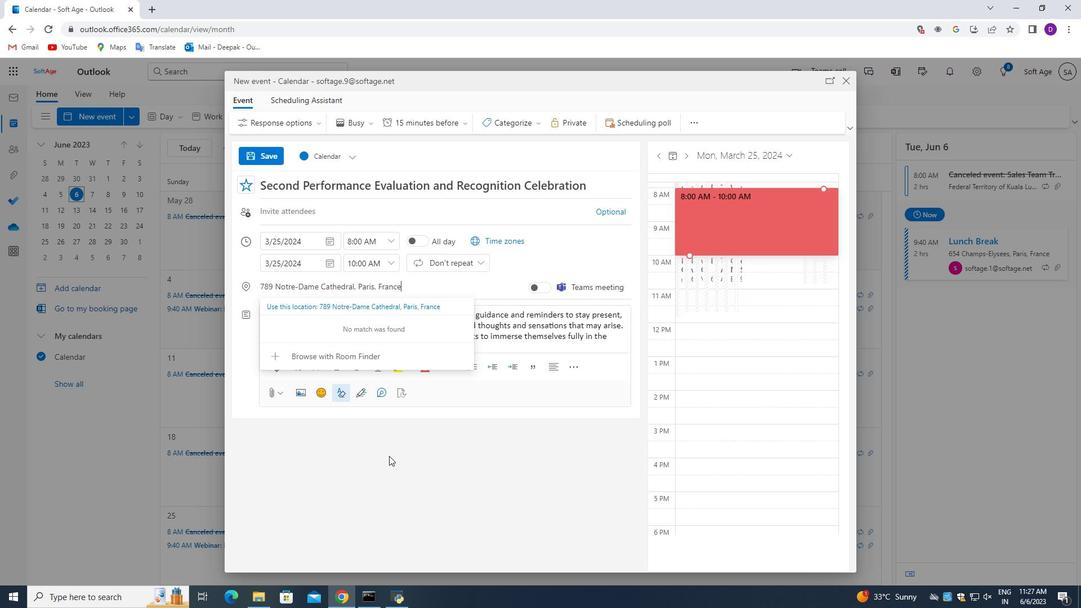 
Action: Mouse pressed left at (393, 465)
Screenshot: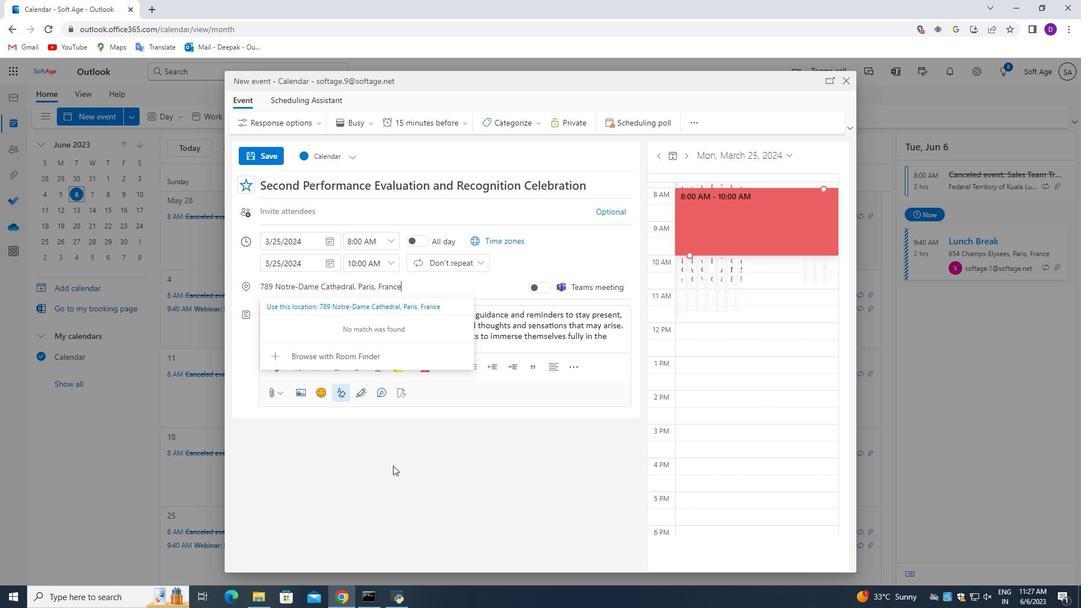 
Action: Mouse moved to (287, 210)
Screenshot: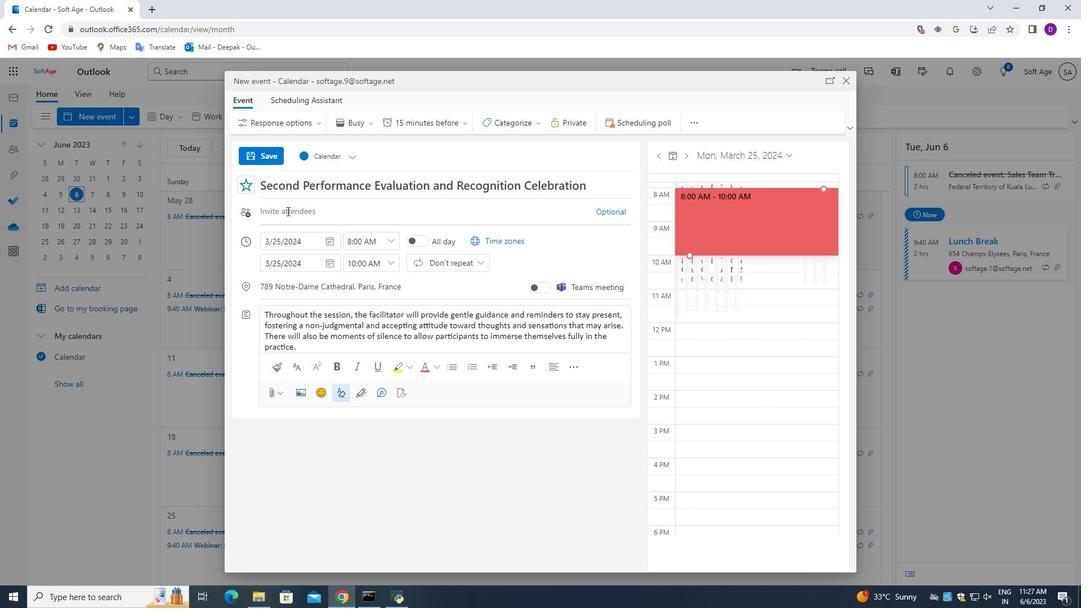
Action: Mouse pressed left at (287, 210)
Screenshot: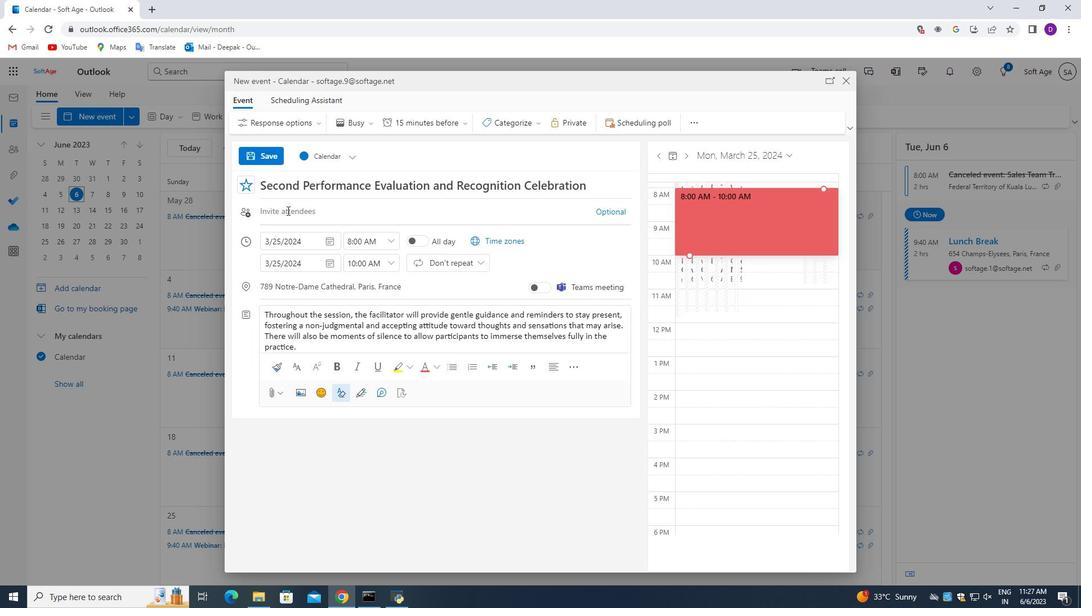 
Action: Mouse moved to (430, 487)
Screenshot: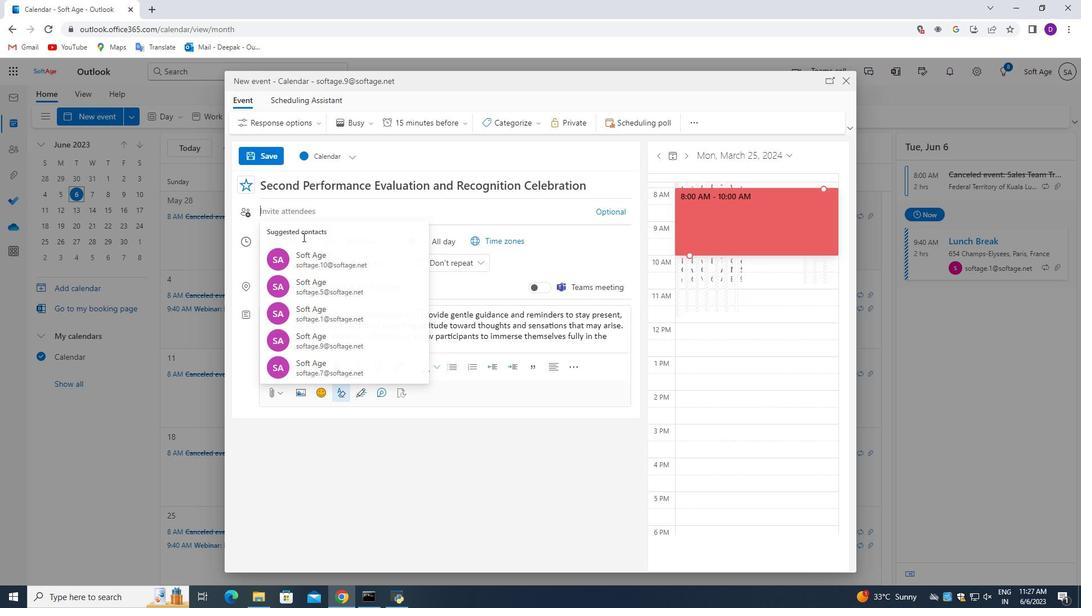 
Action: Key pressed softage.3<Key.backspace>2<Key.shift>@softage.net<Key.enter>
Screenshot: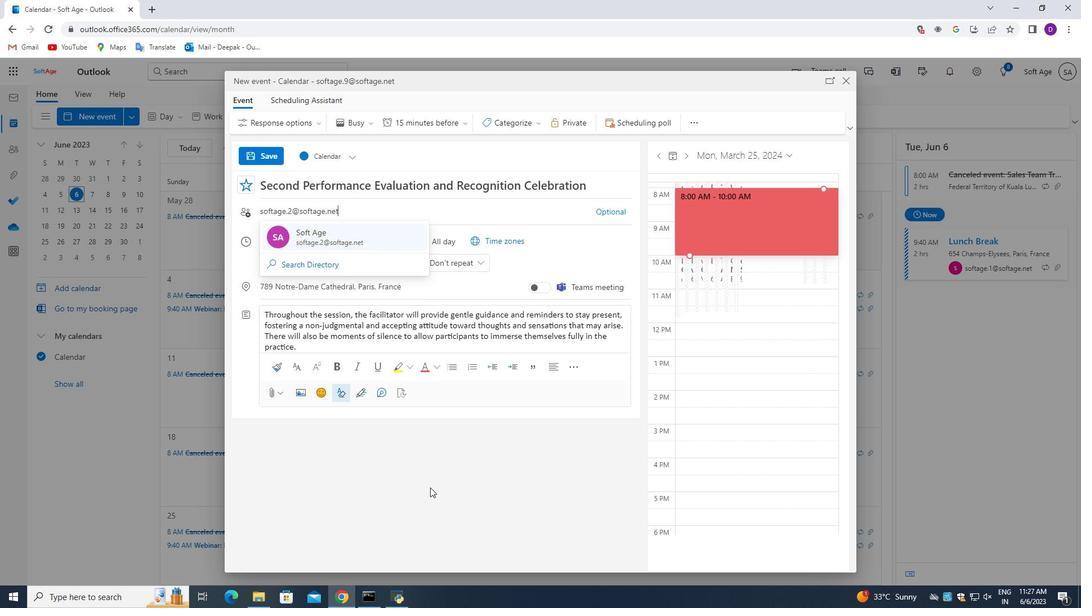 
Action: Mouse moved to (603, 213)
Screenshot: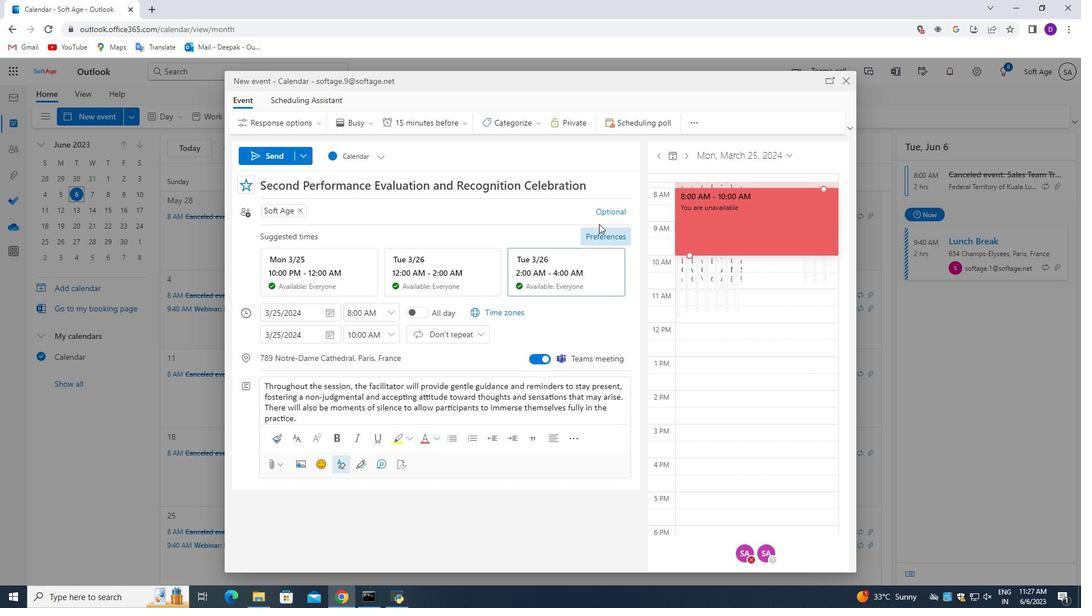 
Action: Mouse pressed left at (603, 213)
Screenshot: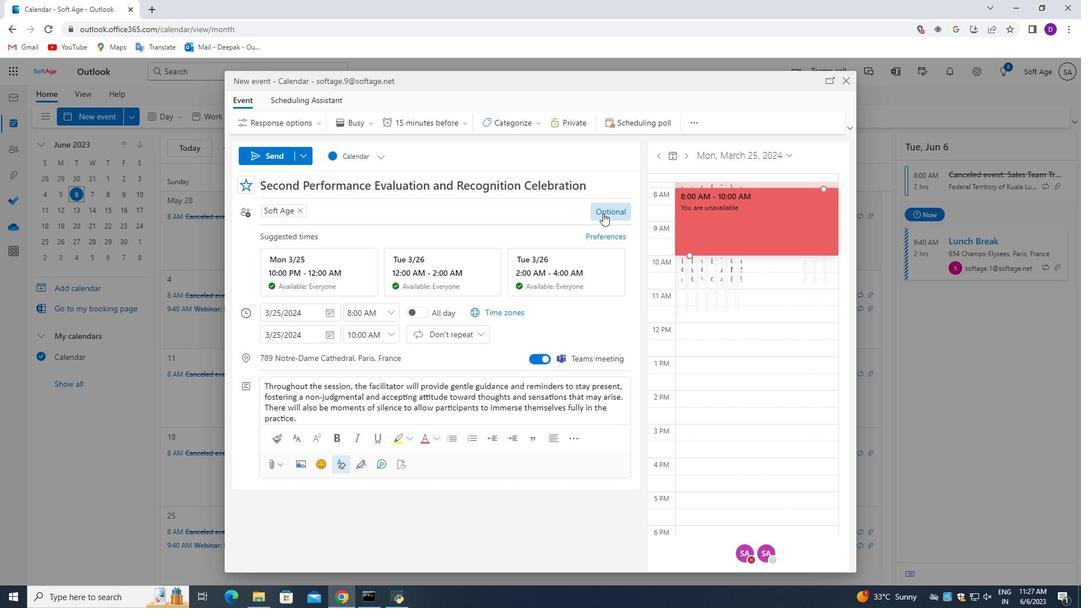 
Action: Mouse moved to (350, 229)
Screenshot: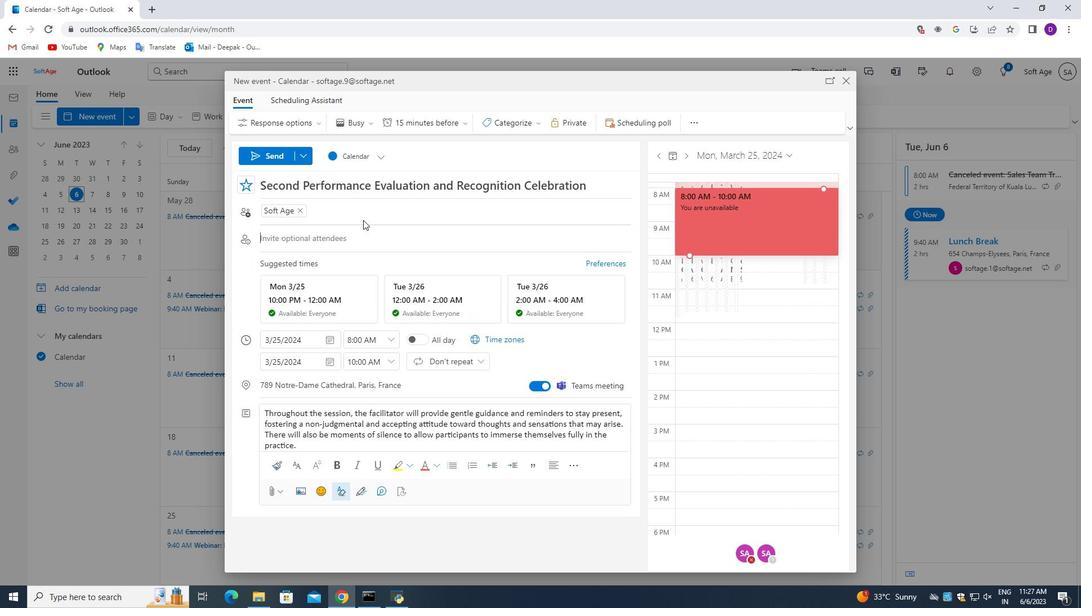 
Action: Mouse pressed left at (350, 229)
Screenshot: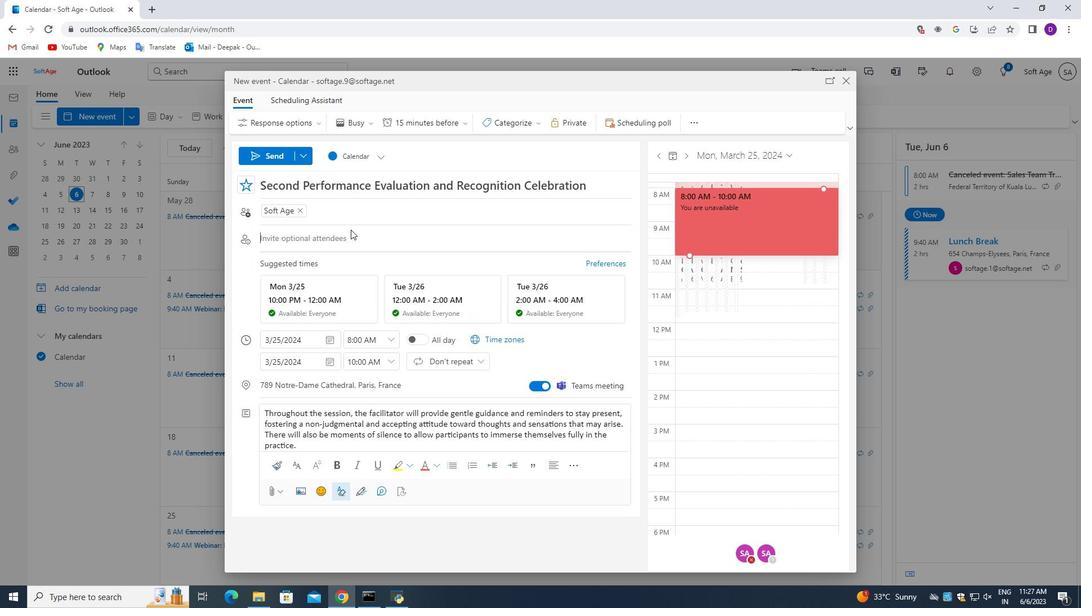 
Action: Mouse moved to (313, 234)
Screenshot: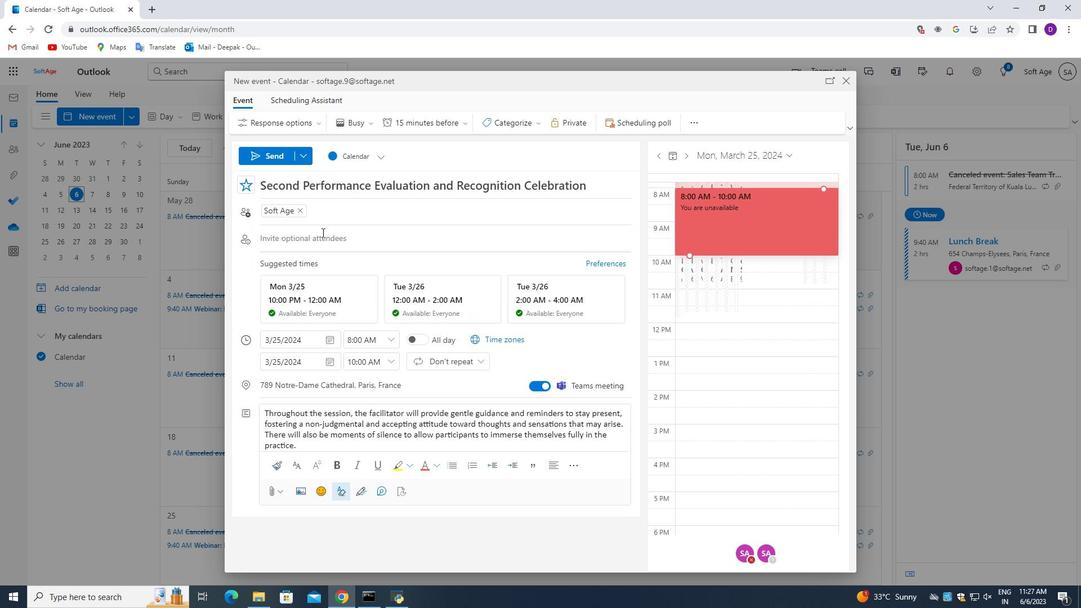 
Action: Mouse pressed left at (313, 234)
Screenshot: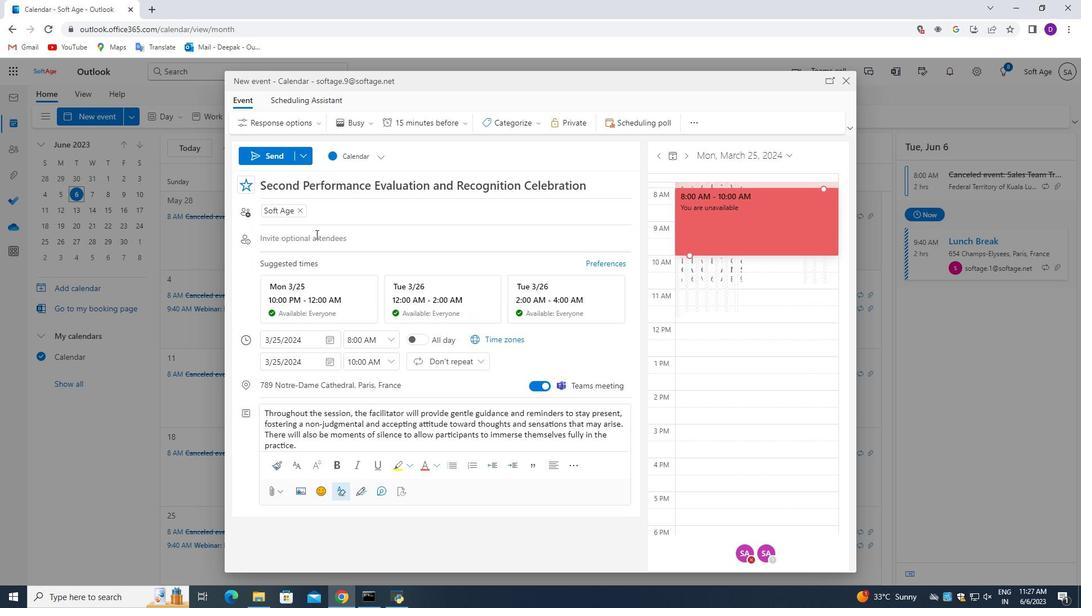 
Action: Mouse moved to (337, 209)
Screenshot: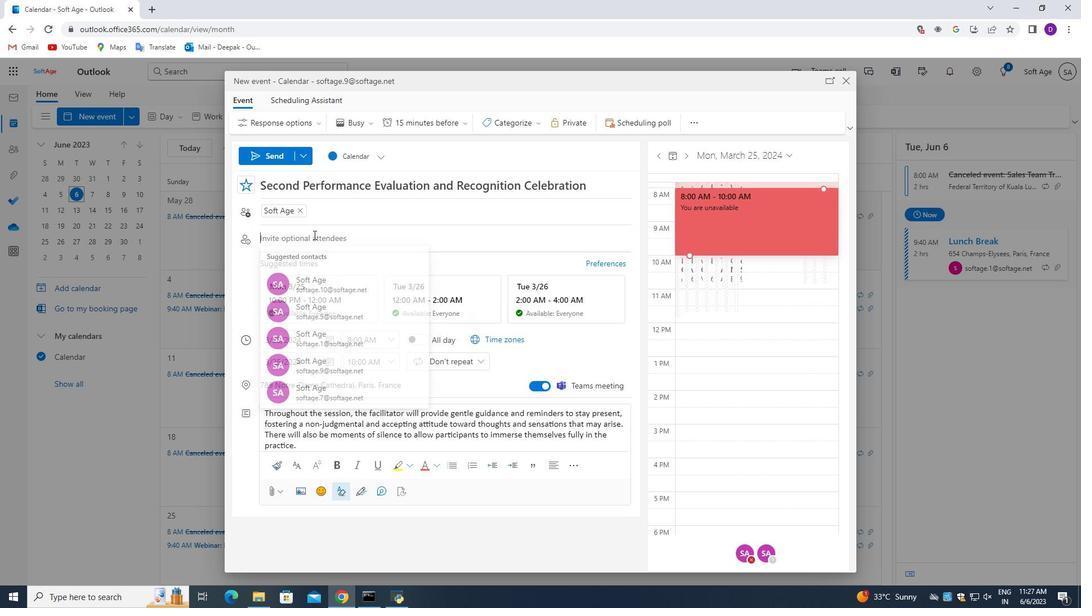 
Action: Key pressed softage.3<Key.shift>@softage.net<Key.enter>
Screenshot: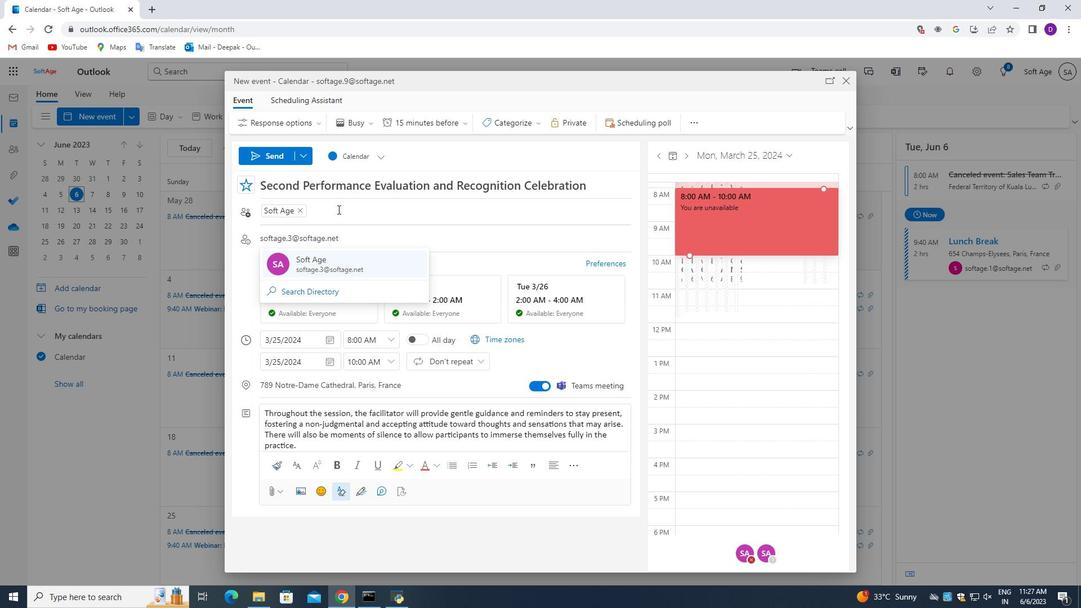 
Action: Mouse moved to (511, 125)
Screenshot: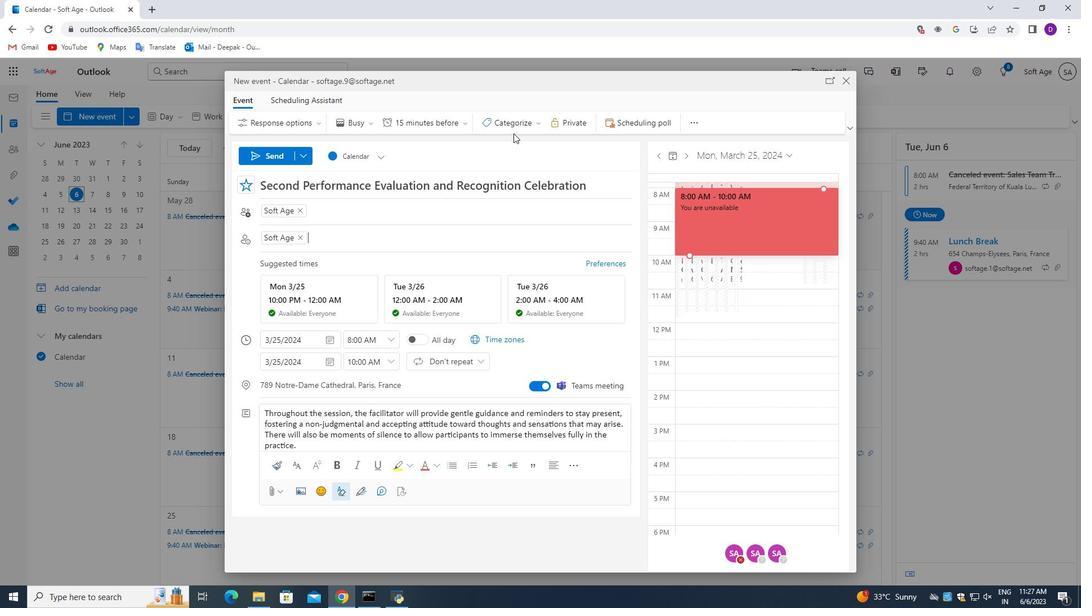 
Action: Mouse pressed left at (511, 125)
Screenshot: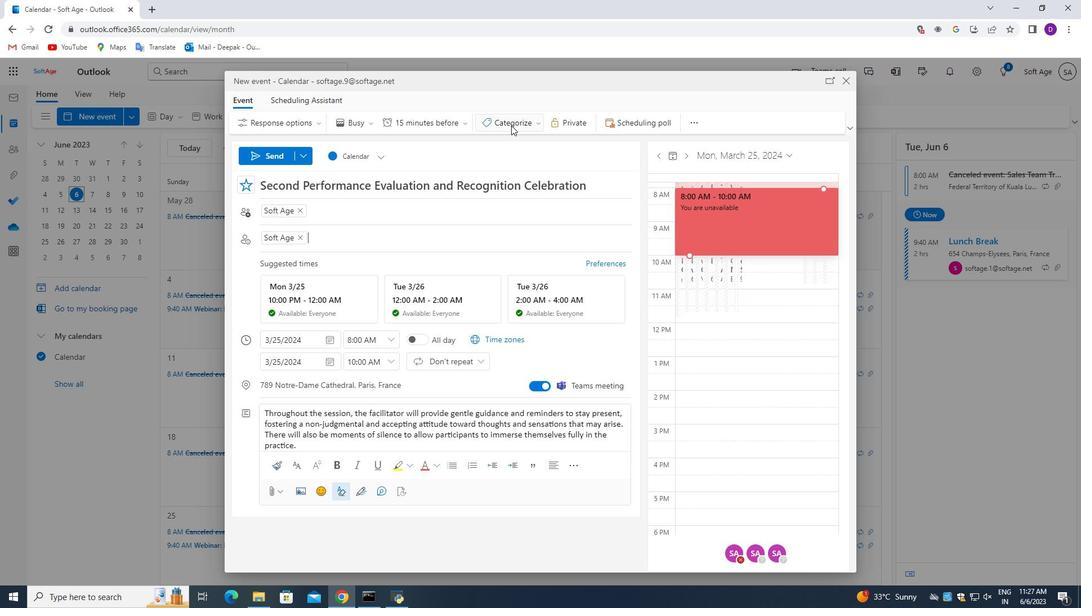 
Action: Mouse moved to (515, 145)
Screenshot: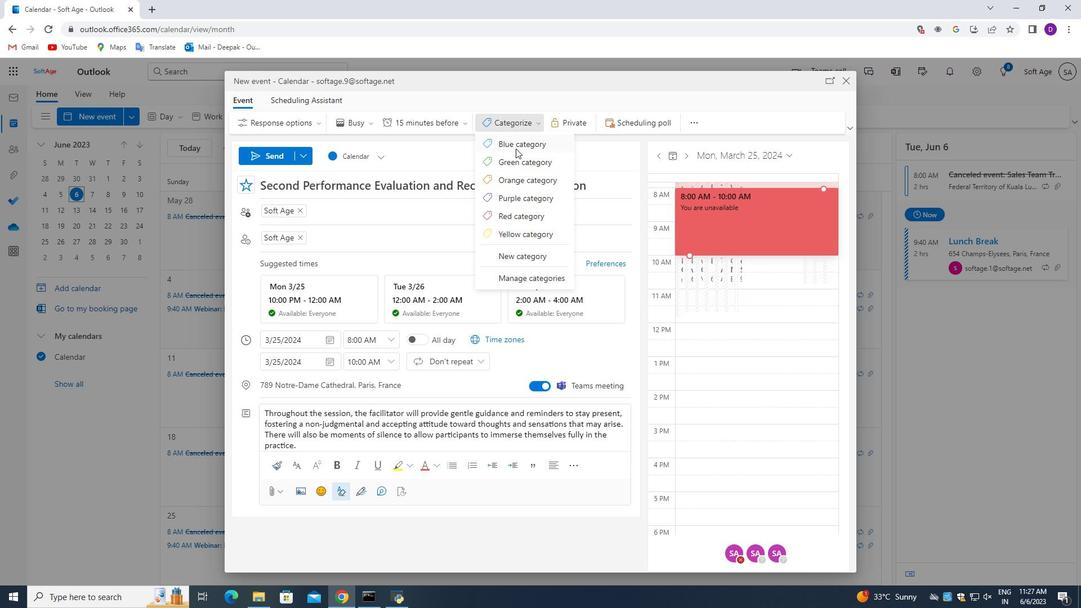 
Action: Mouse pressed left at (515, 145)
Screenshot: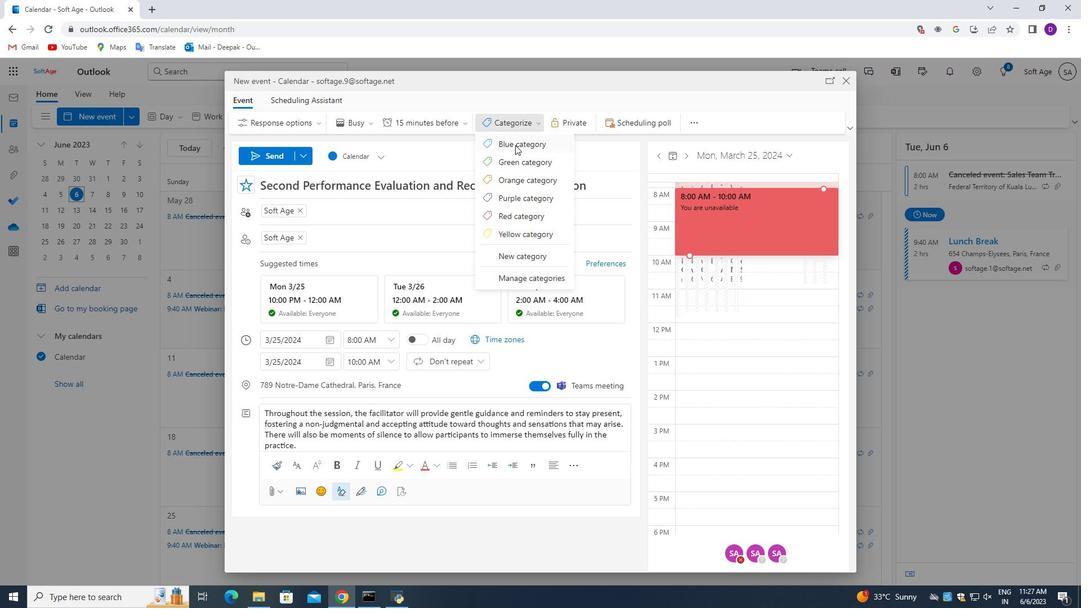 
Action: Mouse moved to (422, 128)
Screenshot: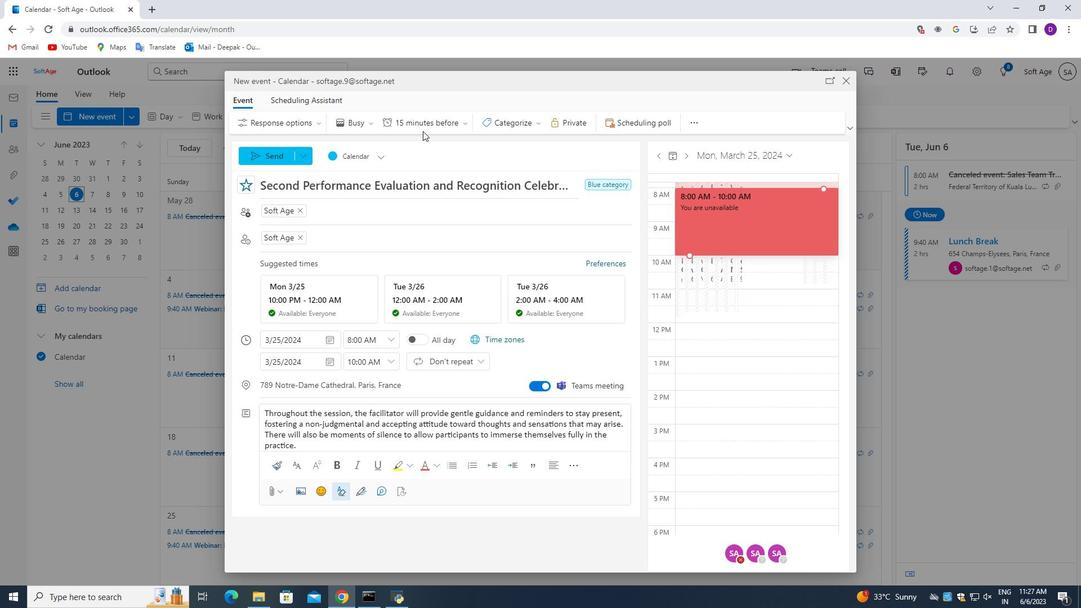 
Action: Mouse pressed left at (422, 128)
Screenshot: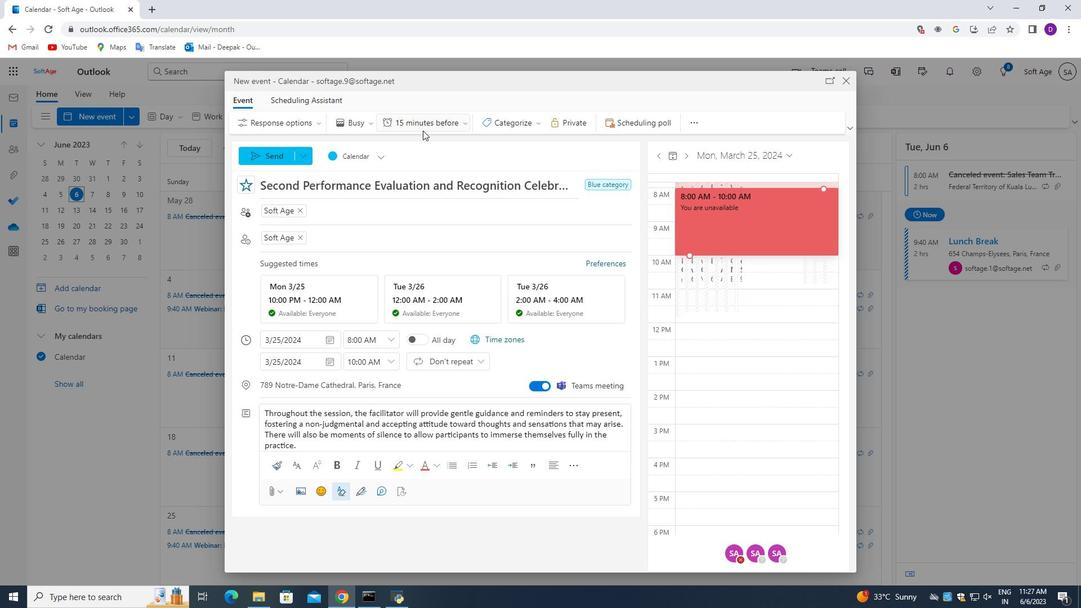 
Action: Mouse moved to (431, 161)
Screenshot: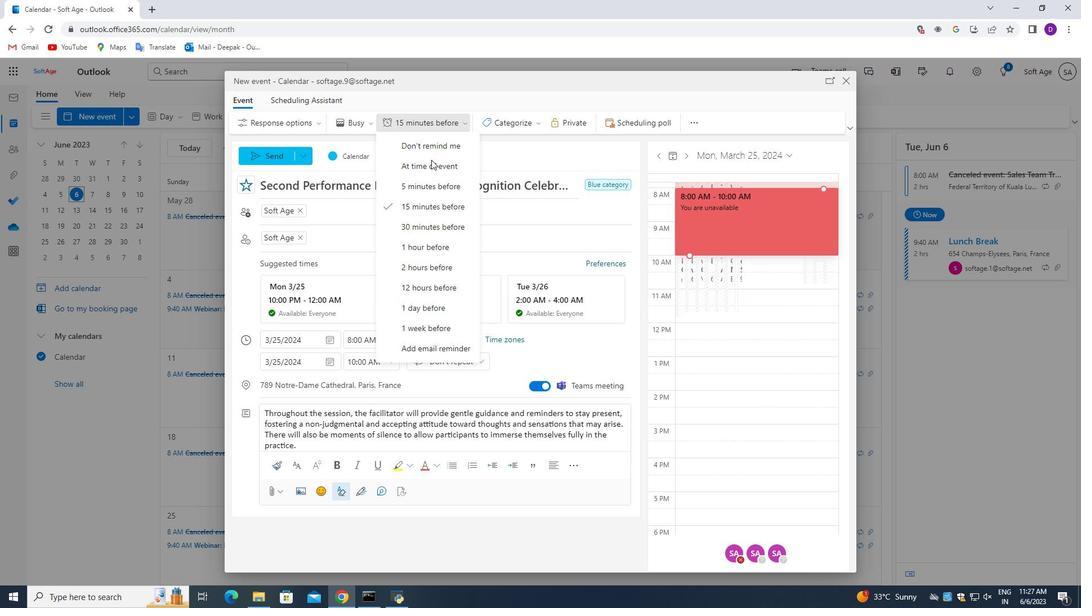 
Action: Mouse pressed left at (431, 161)
Screenshot: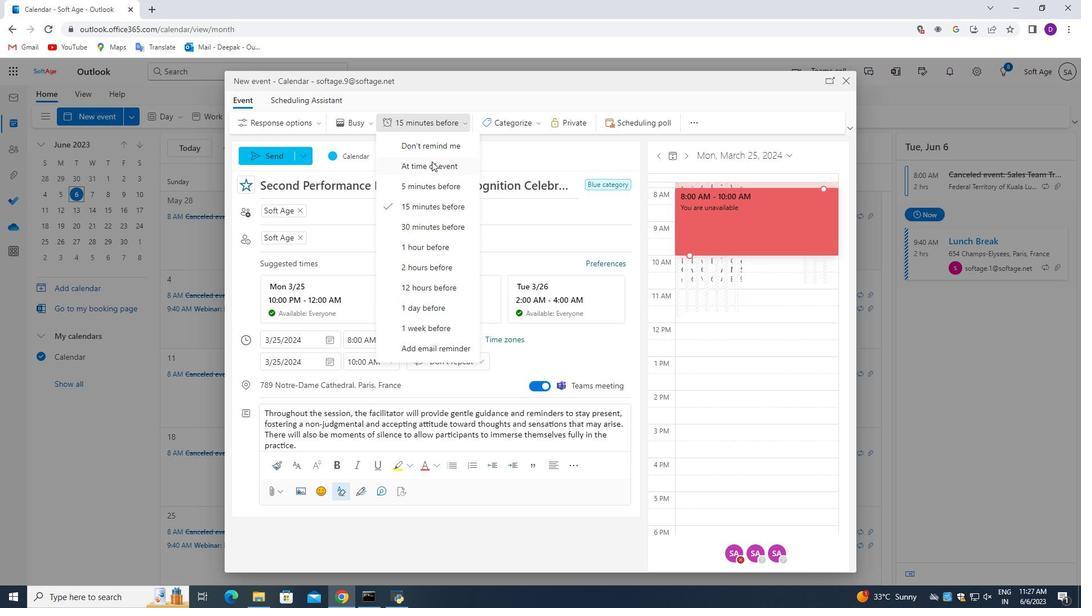 
Action: Mouse moved to (435, 234)
Screenshot: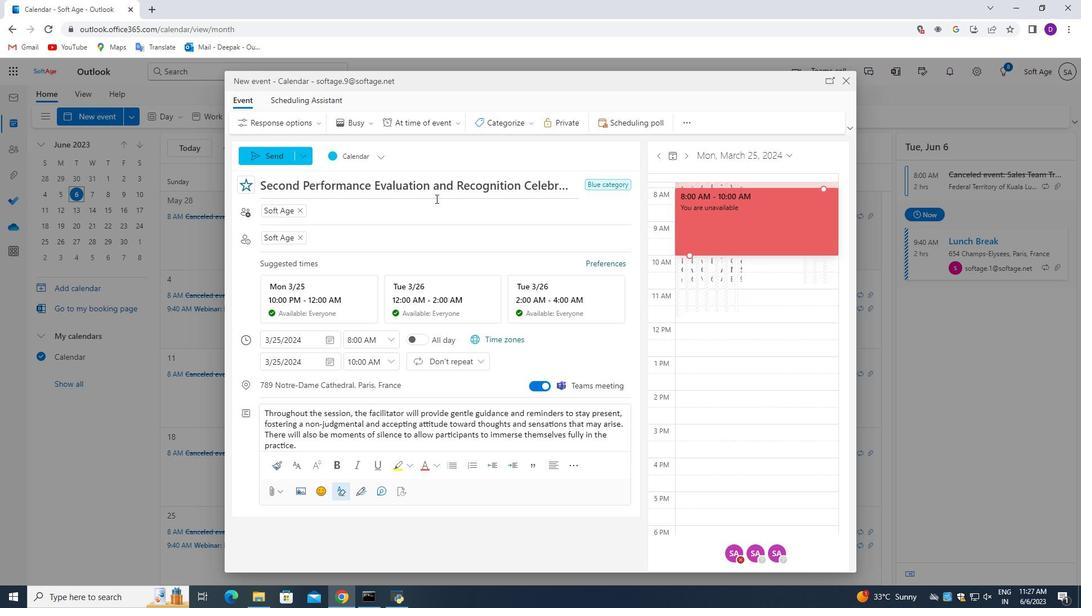 
Action: Mouse scrolled (436, 230) with delta (0, 0)
Screenshot: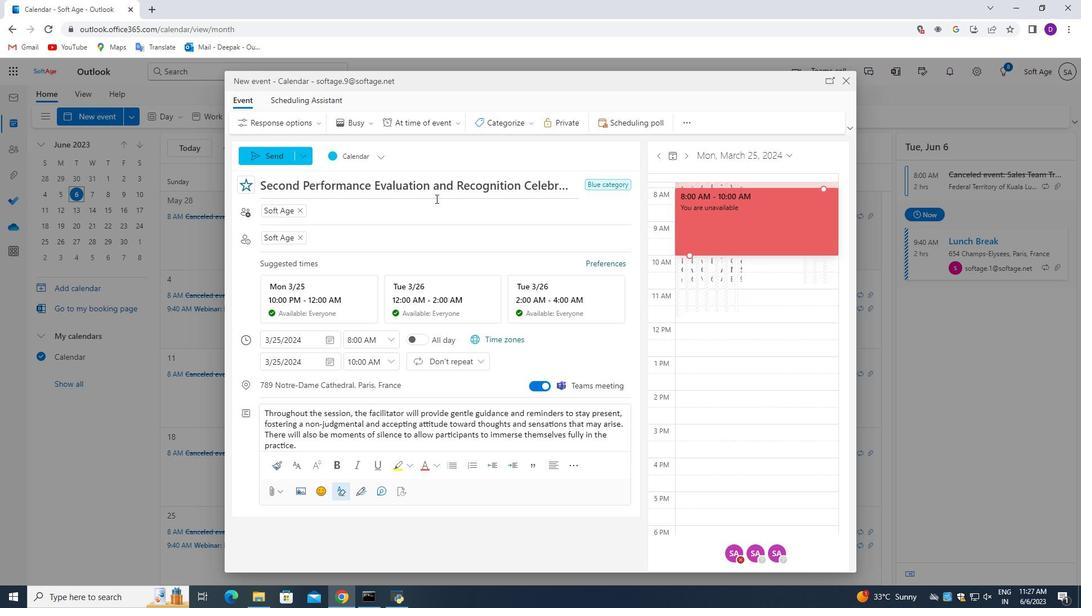 
Action: Mouse moved to (434, 237)
Screenshot: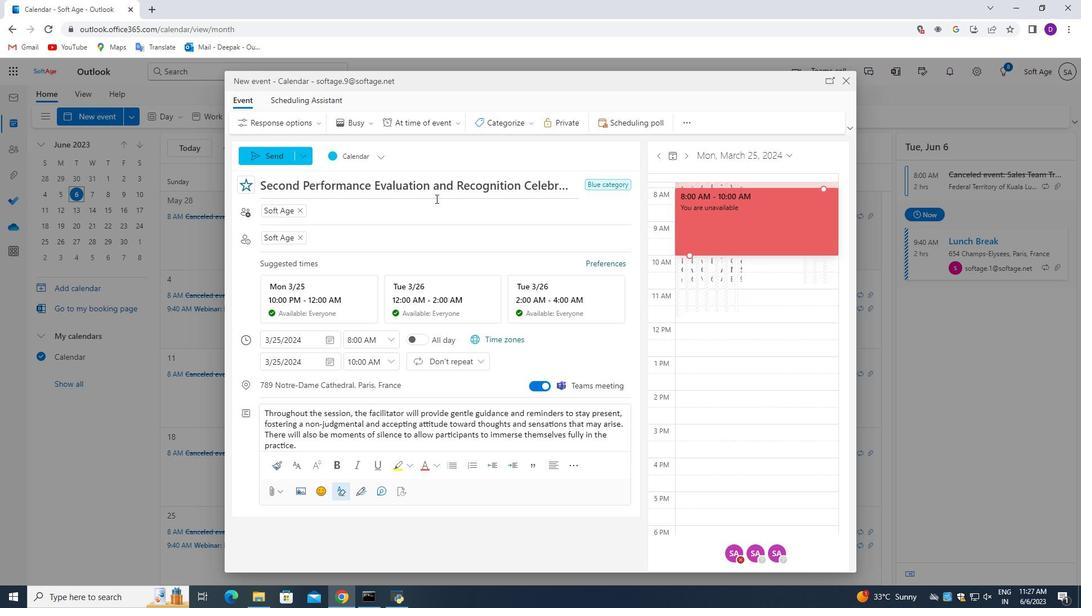 
Action: Mouse scrolled (434, 236) with delta (0, 0)
Screenshot: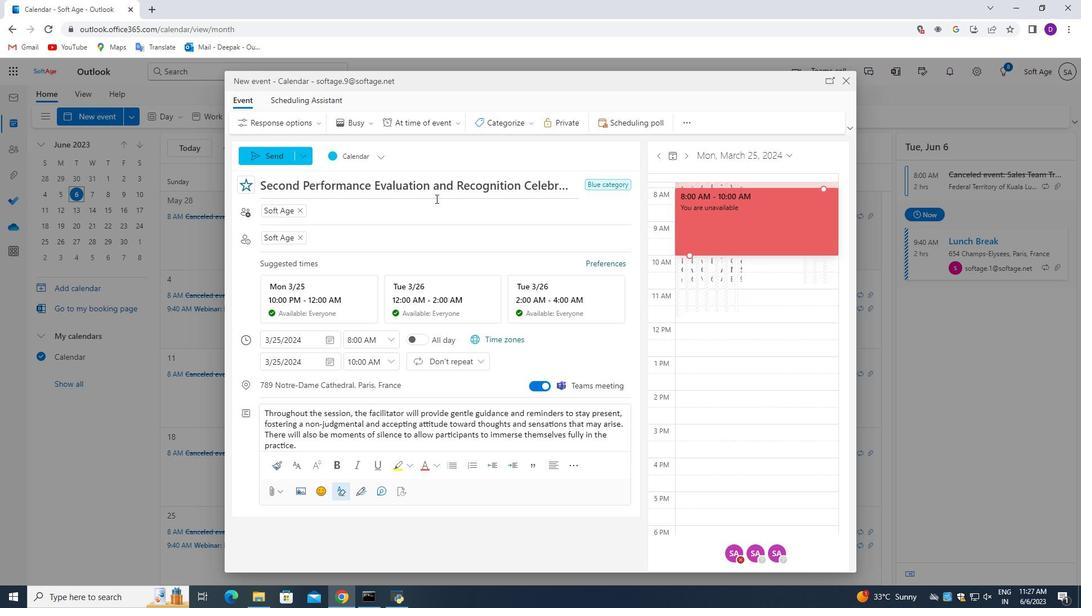 
Action: Mouse moved to (431, 237)
Screenshot: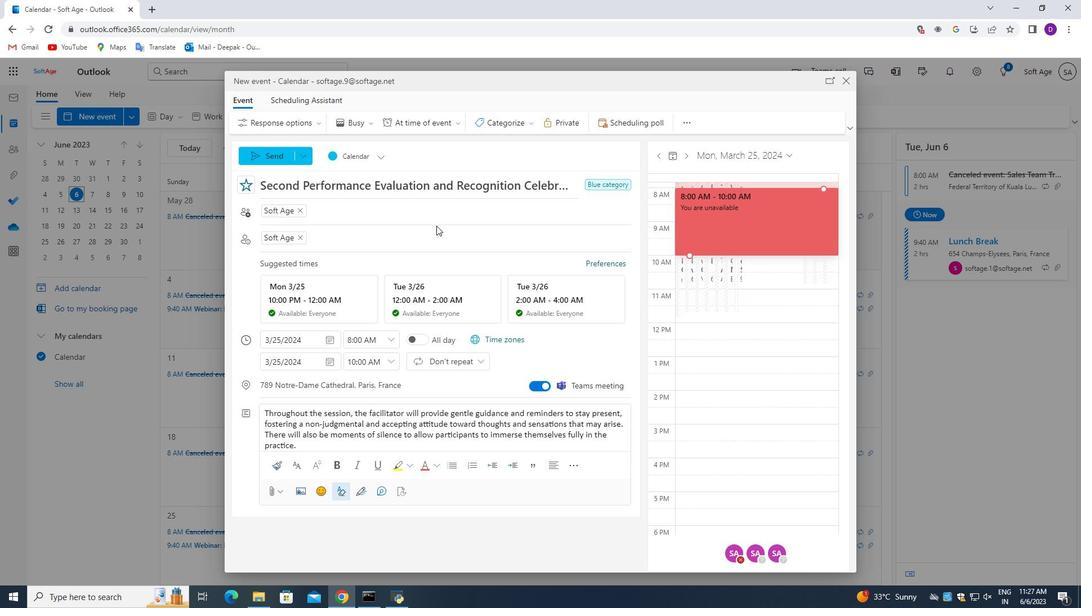 
Action: Mouse scrolled (431, 237) with delta (0, 0)
Screenshot: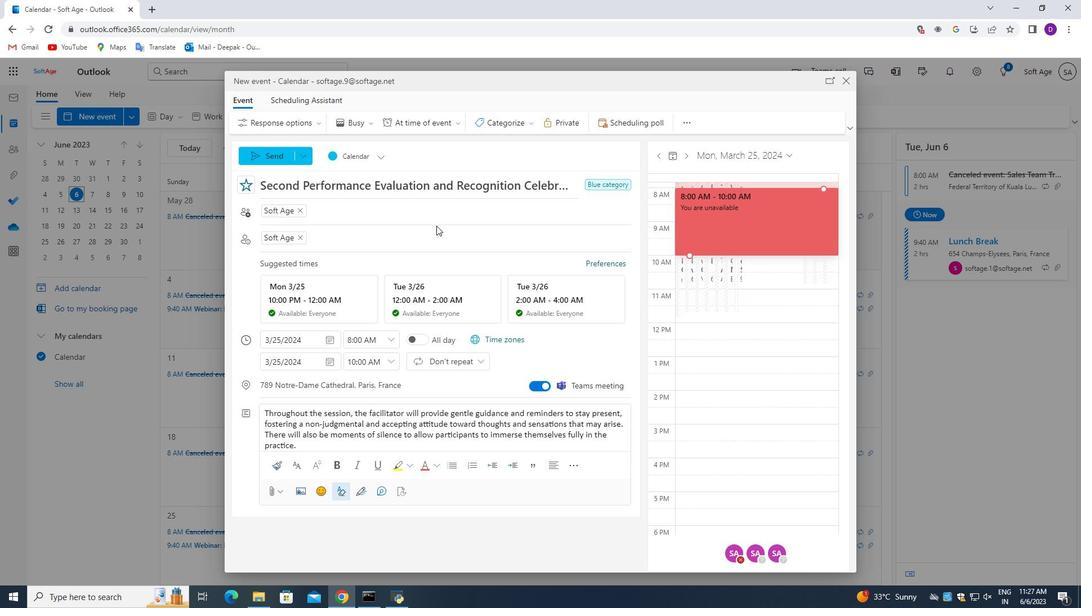 
Action: Mouse moved to (396, 263)
Screenshot: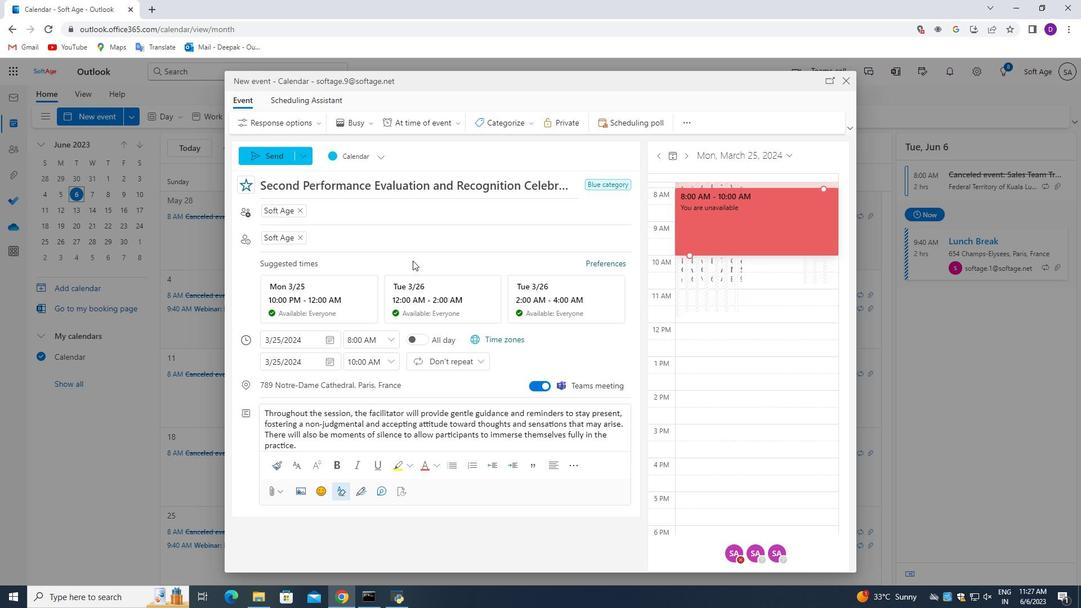 
Action: Mouse scrolled (396, 262) with delta (0, 0)
Screenshot: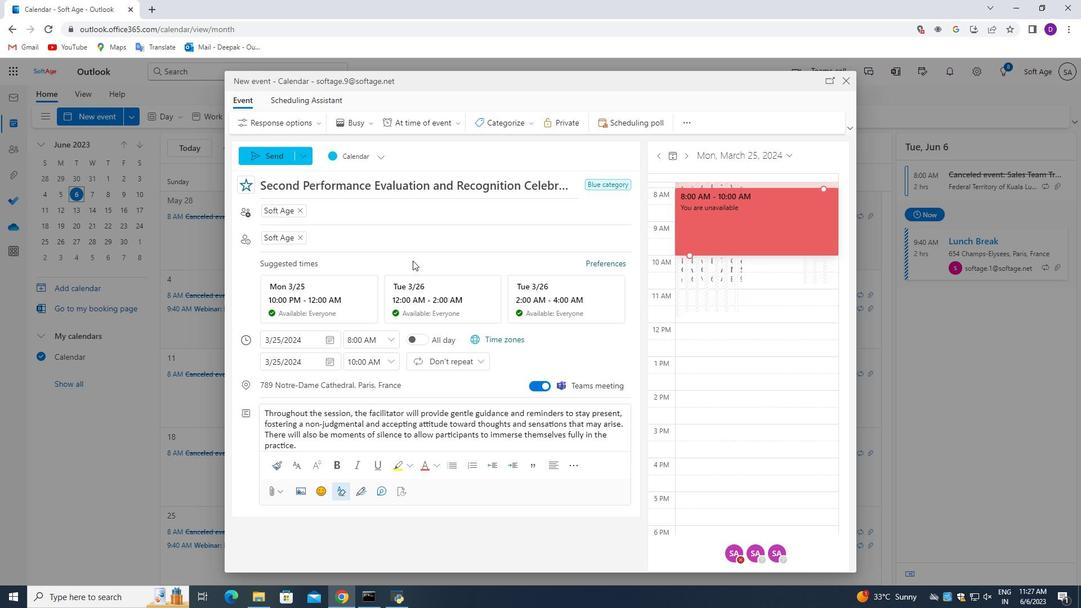 
Action: Mouse moved to (386, 264)
Screenshot: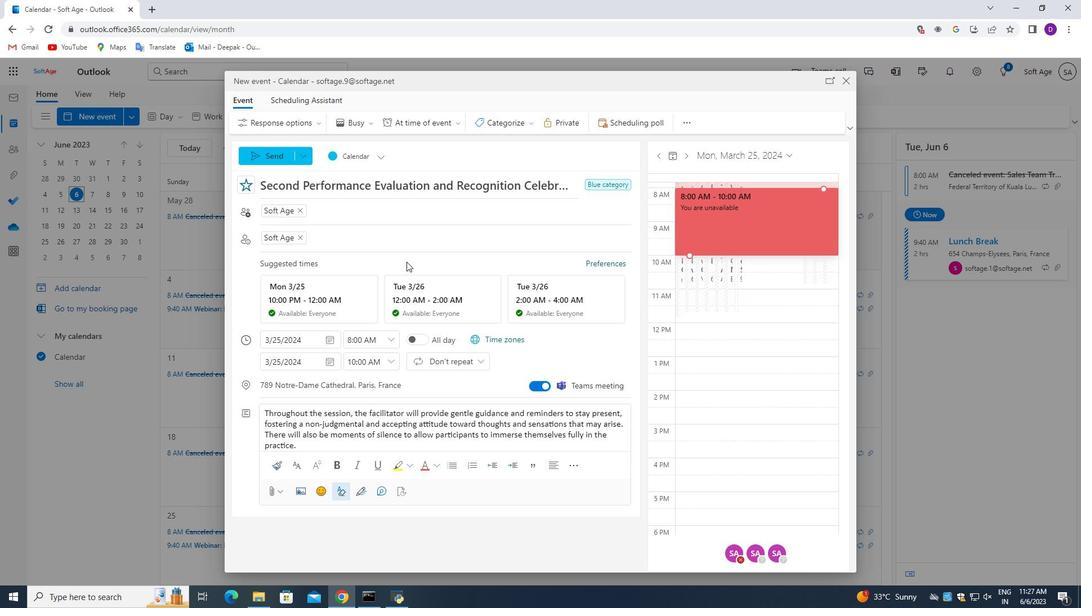 
Action: Mouse scrolled (386, 264) with delta (0, 0)
Screenshot: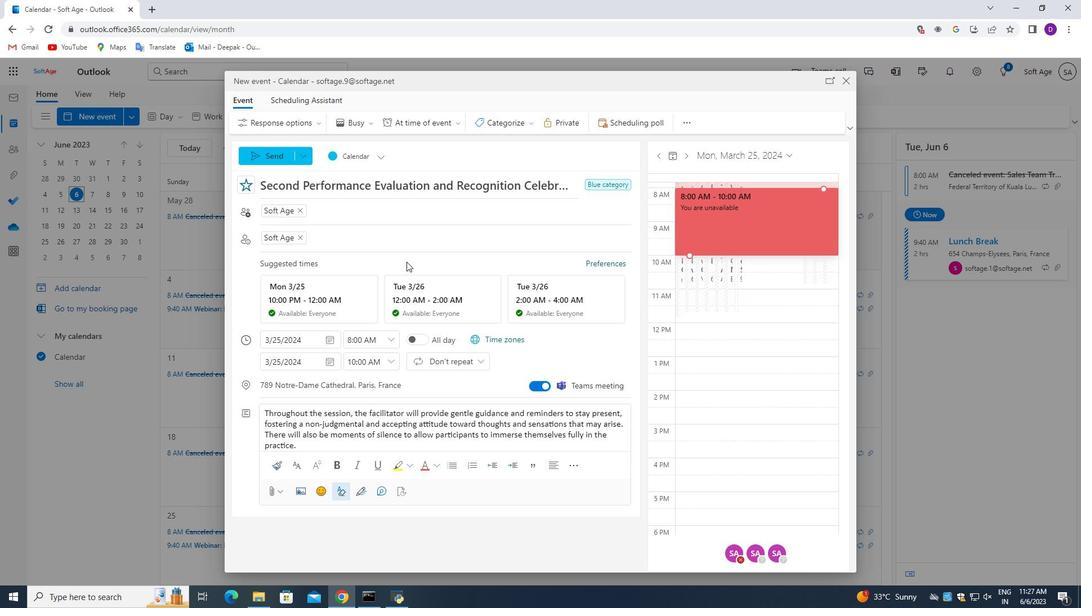 
Action: Mouse moved to (373, 267)
Screenshot: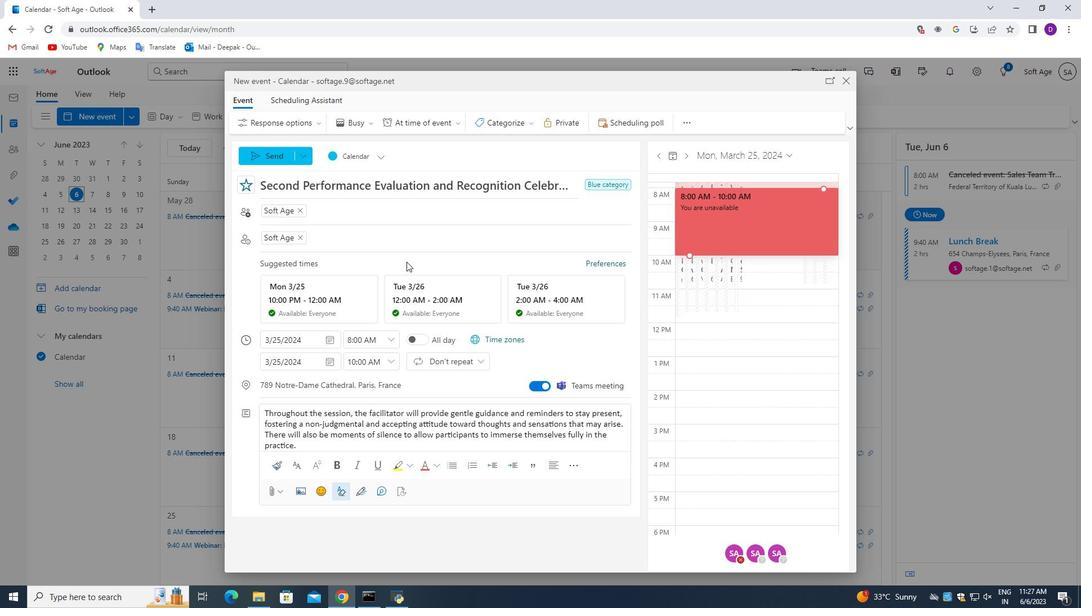 
Action: Mouse scrolled (373, 266) with delta (0, 0)
Screenshot: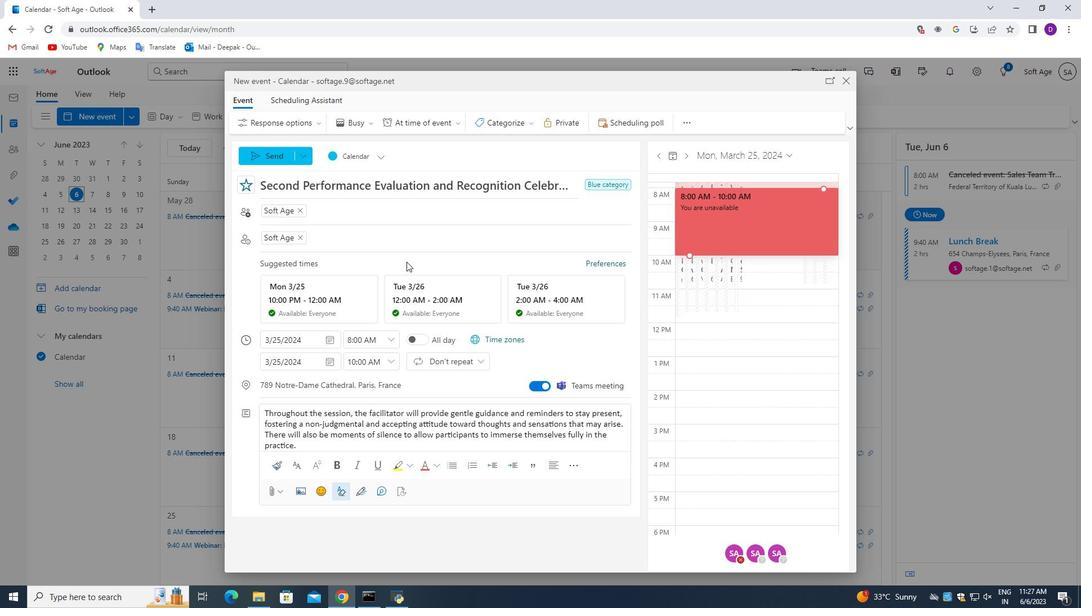 
Action: Mouse moved to (291, 222)
Screenshot: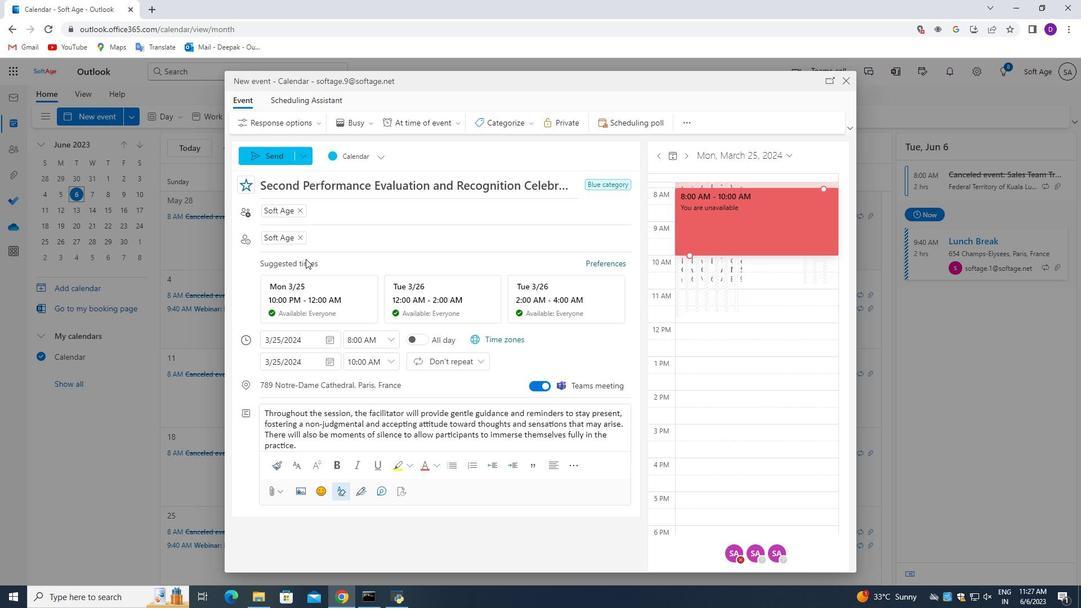
Action: Mouse scrolled (291, 223) with delta (0, 0)
Screenshot: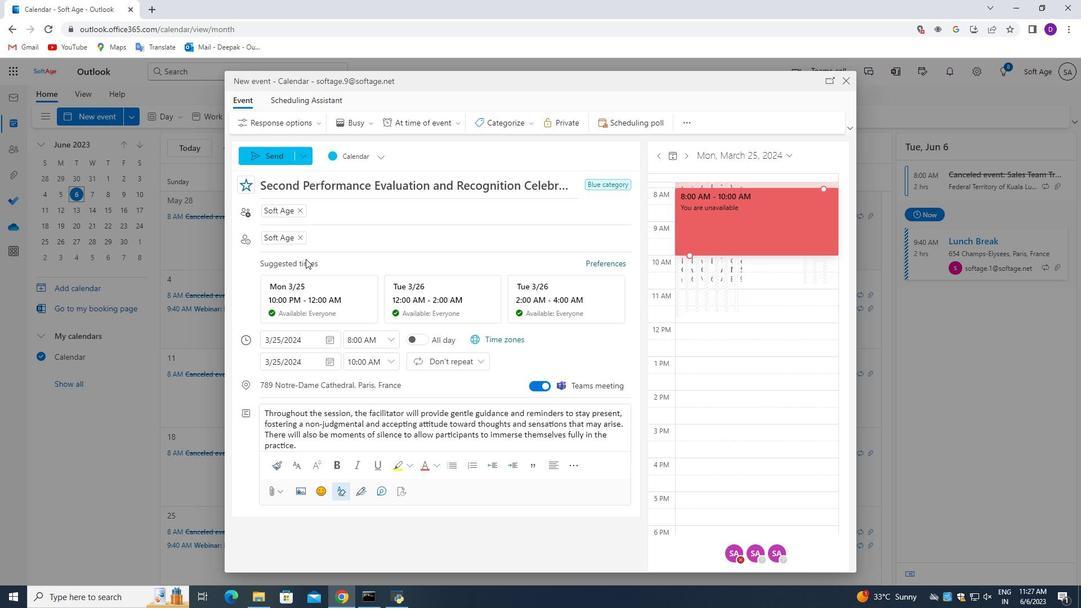 
Action: Mouse moved to (278, 155)
Screenshot: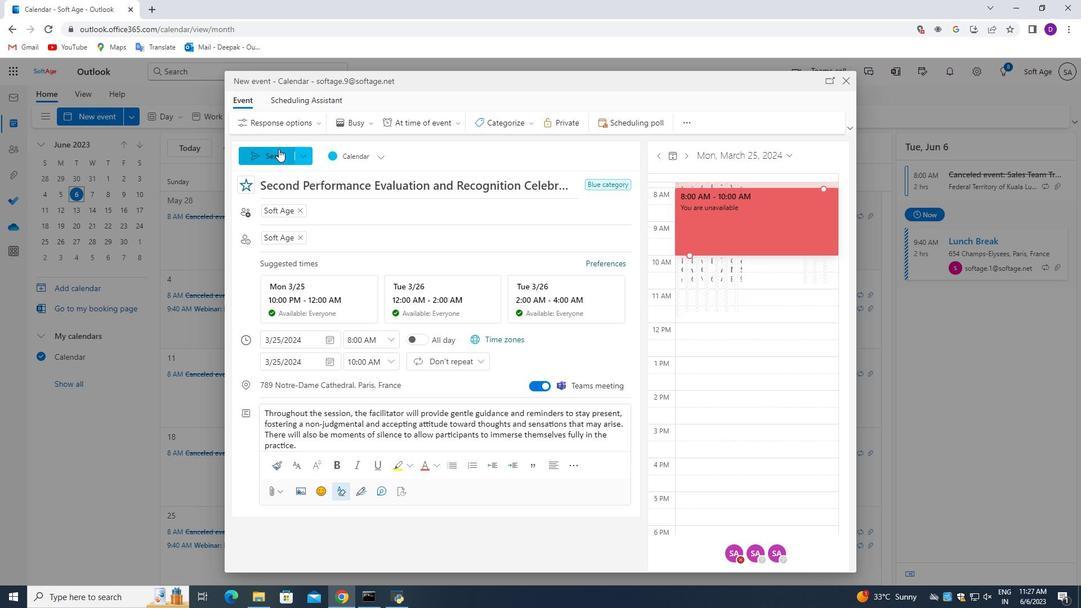 
Action: Mouse pressed left at (278, 155)
Screenshot: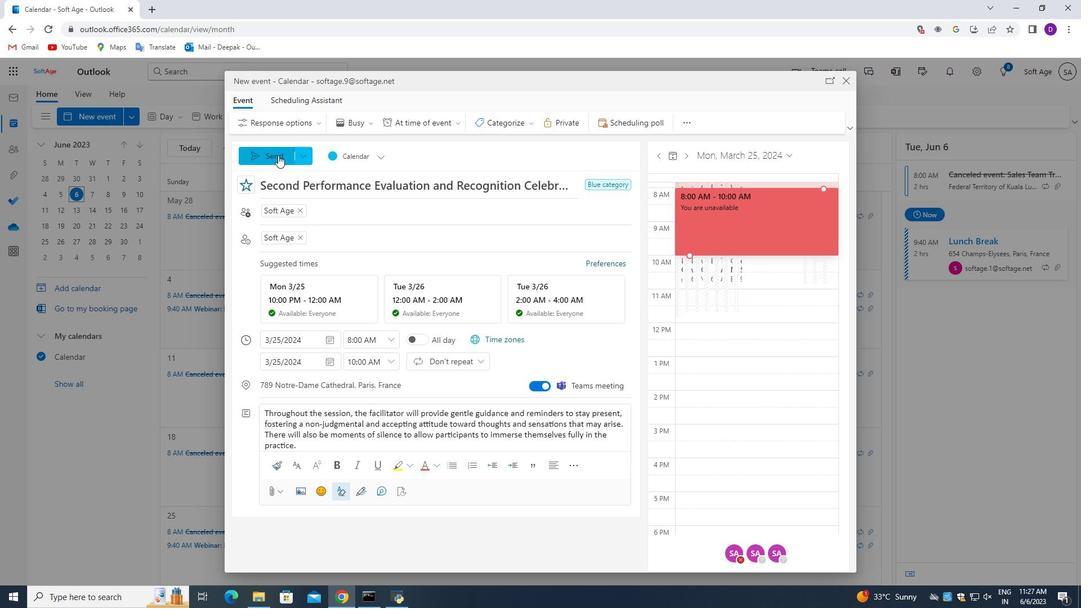 
Action: Mouse moved to (436, 333)
Screenshot: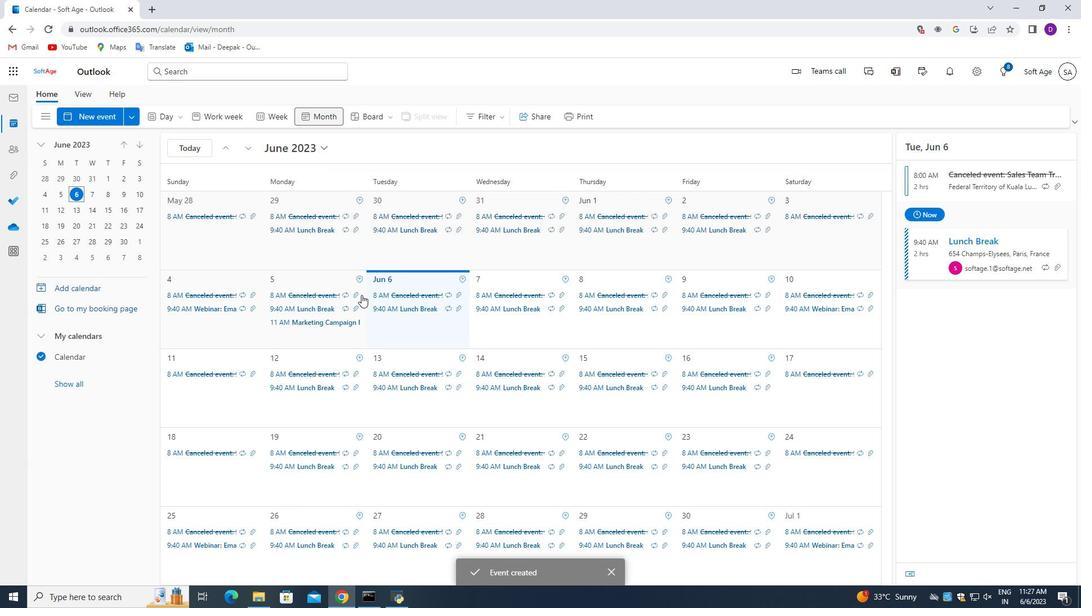 
